 Task: Search one way flight ticket for 1 adult, 6 children, 1 infant in seat and 1 infant on lap in business from Boise: Boise Airport (boise Air Terminal) (gowen Field) to Greenville: Pitt-greenville Airport on 5-2-2023. Choice of flights is Alaska. Number of bags: 8 checked bags. Price is upto 75000. Outbound departure time preference is 14:00.
Action: Mouse moved to (256, 331)
Screenshot: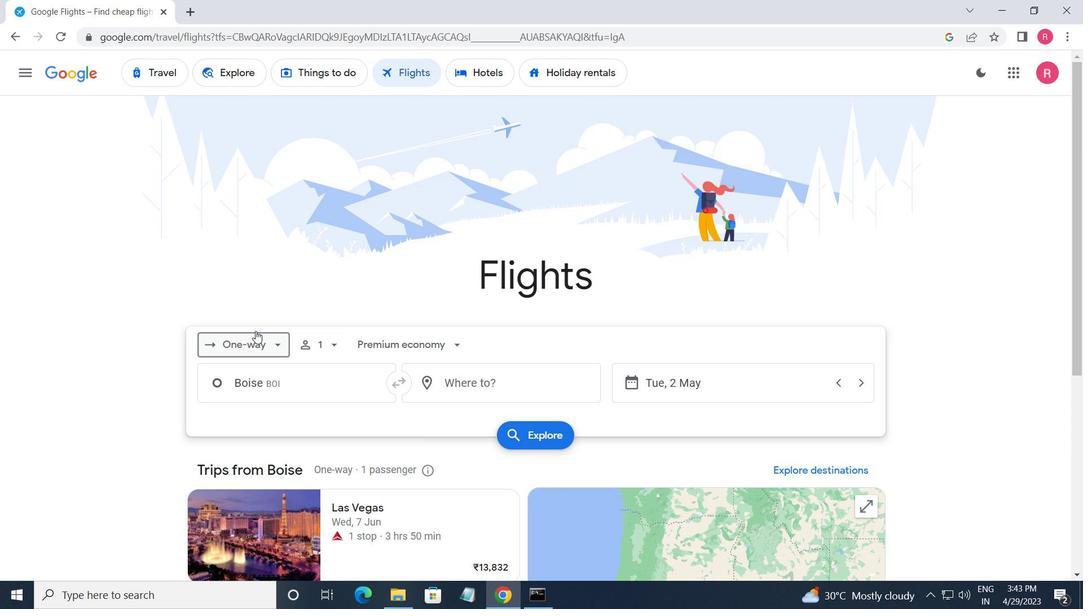 
Action: Mouse pressed left at (256, 331)
Screenshot: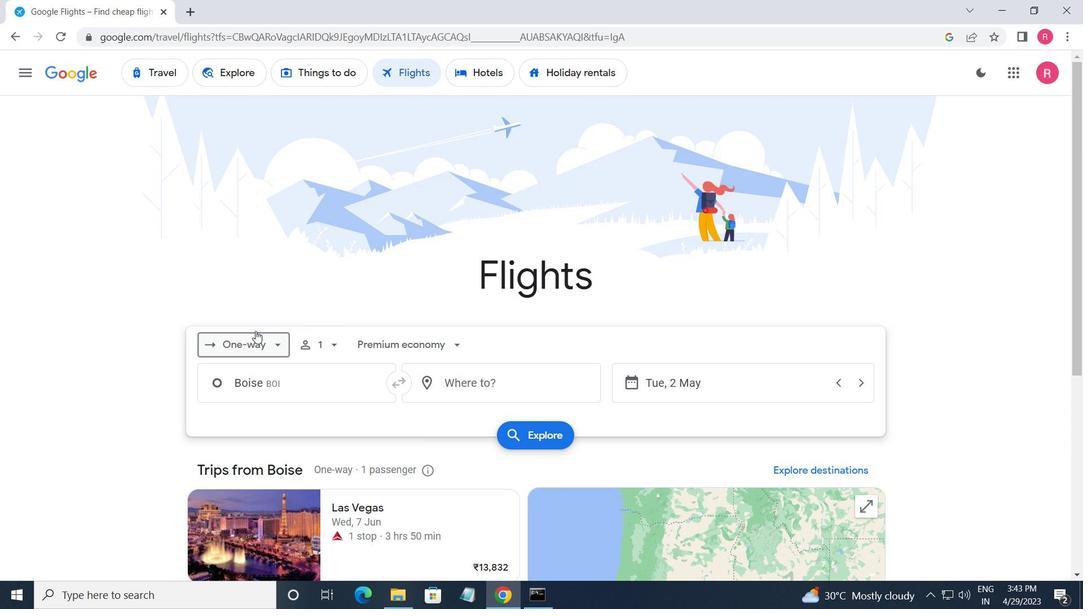 
Action: Mouse moved to (263, 405)
Screenshot: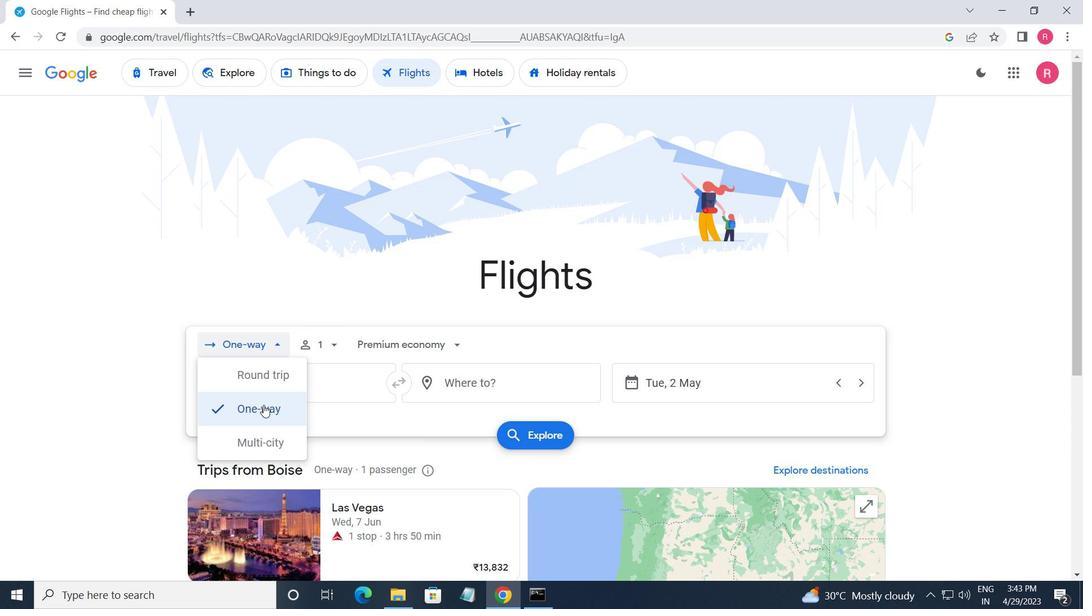 
Action: Mouse pressed left at (263, 405)
Screenshot: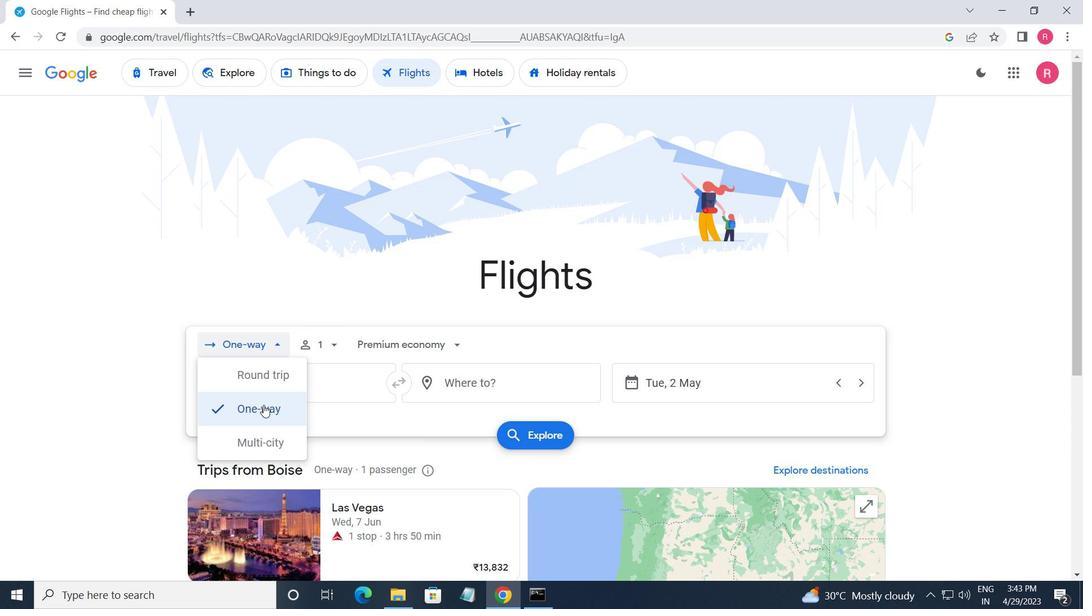 
Action: Mouse moved to (336, 351)
Screenshot: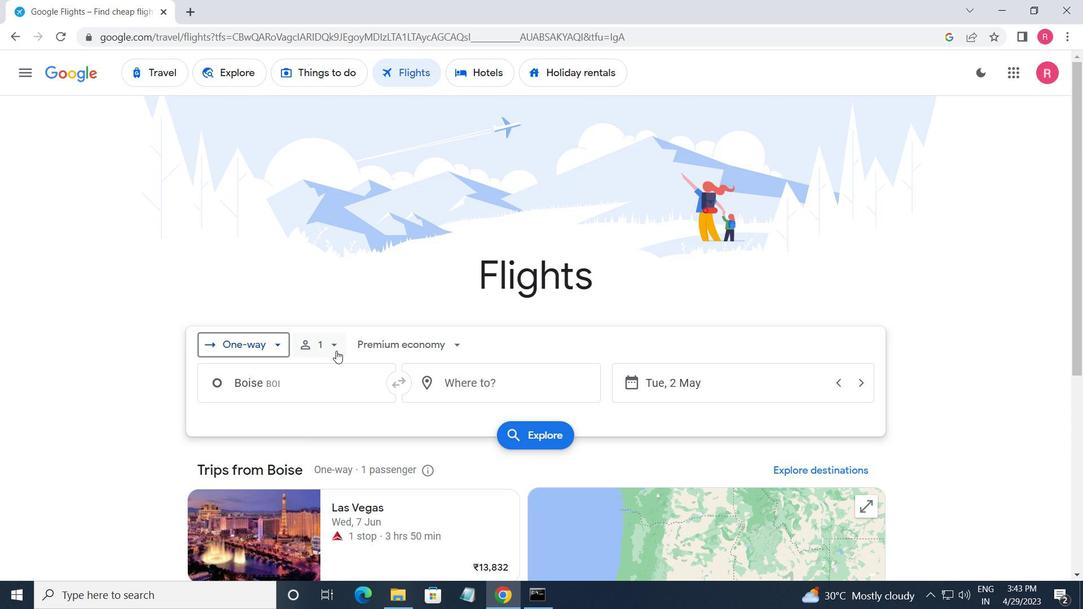 
Action: Mouse pressed left at (336, 351)
Screenshot: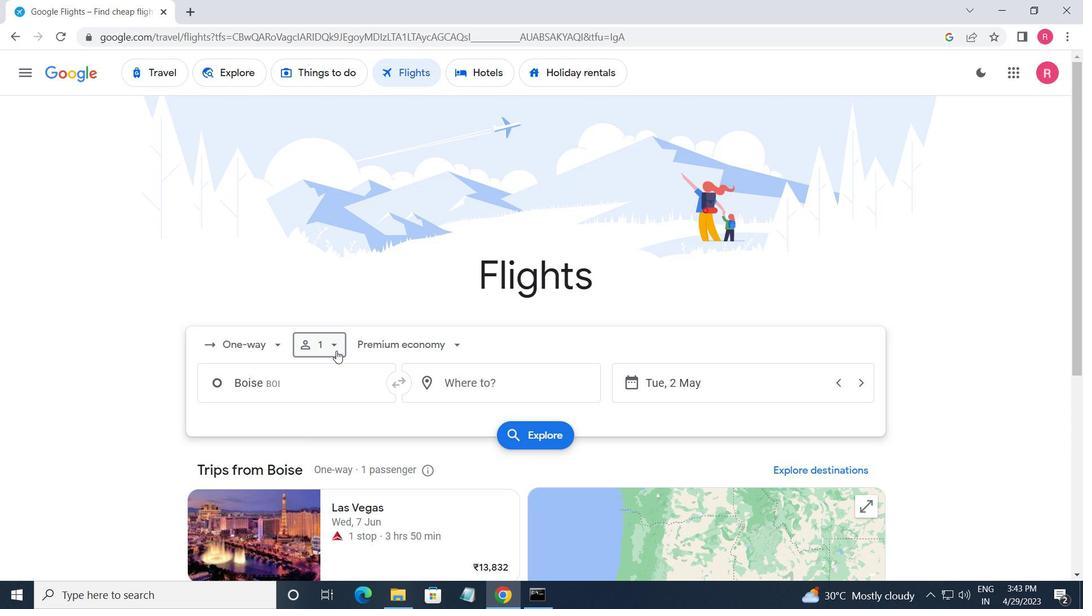 
Action: Mouse moved to (437, 420)
Screenshot: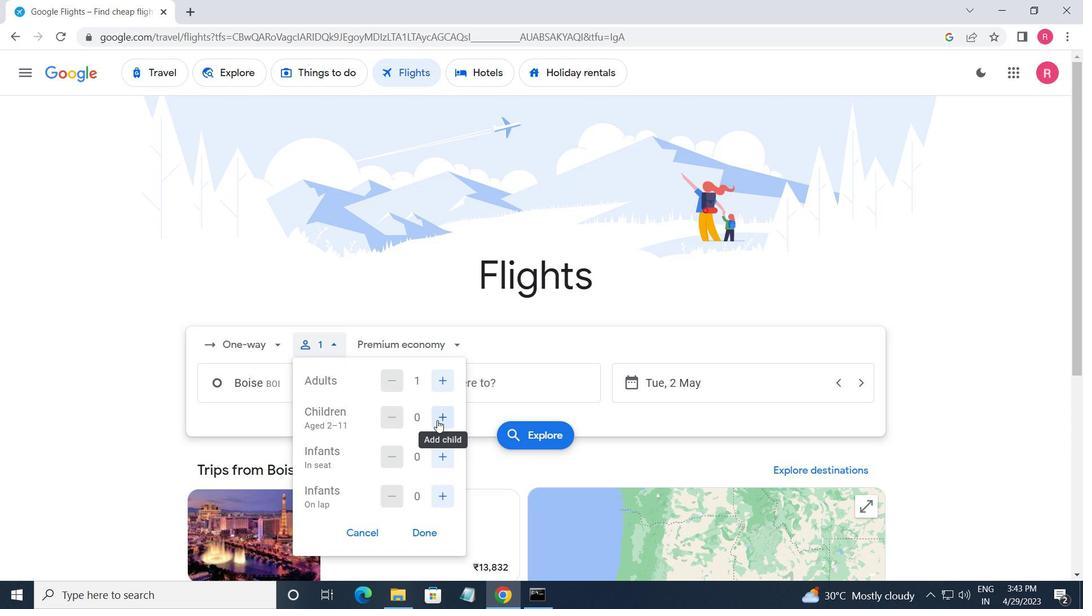 
Action: Mouse pressed left at (437, 420)
Screenshot: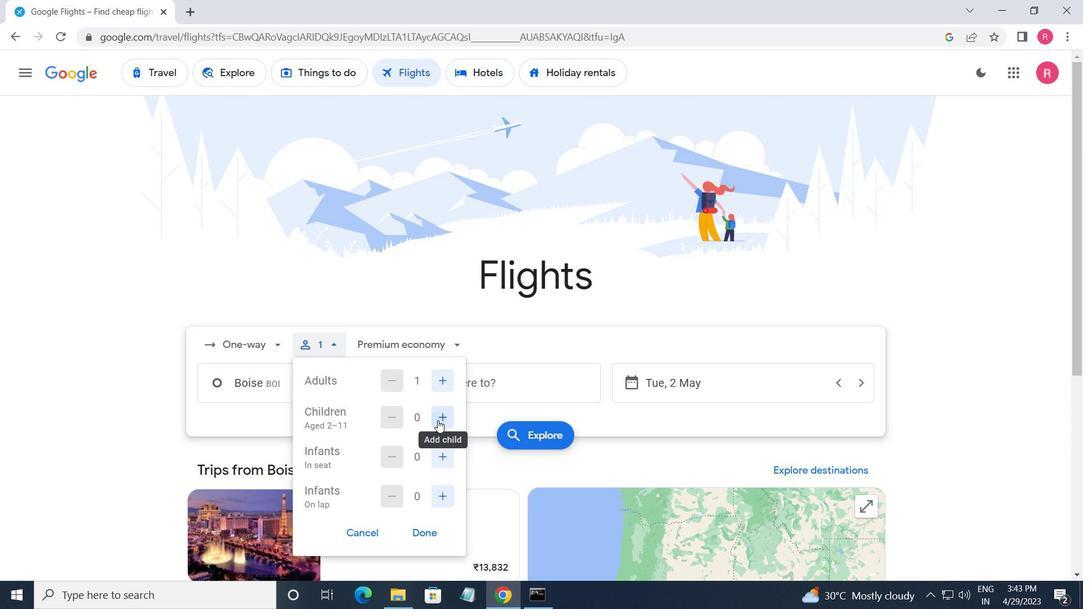 
Action: Mouse moved to (437, 420)
Screenshot: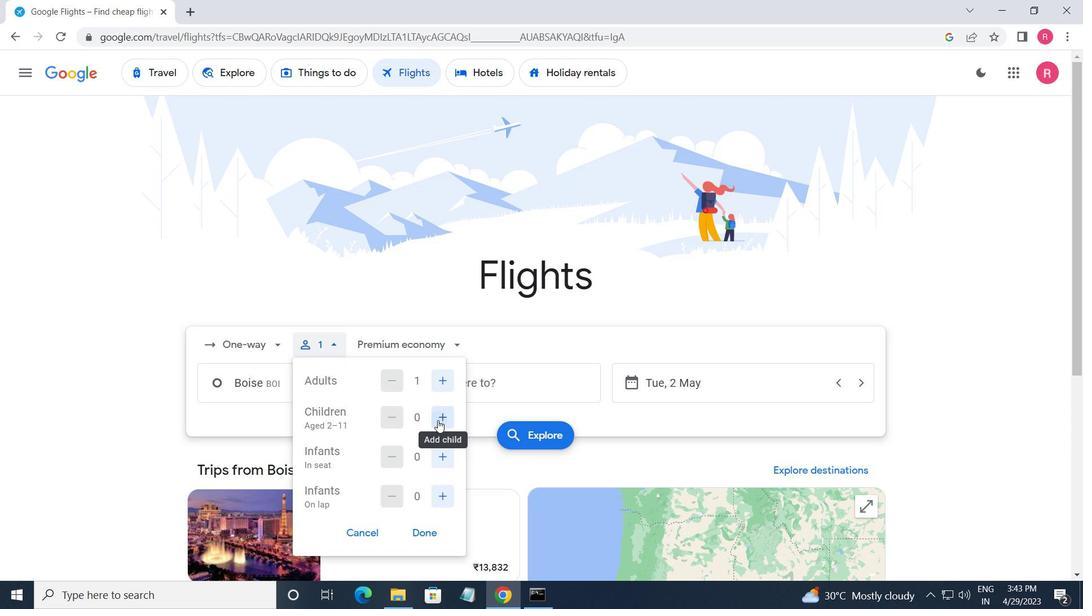 
Action: Mouse pressed left at (437, 420)
Screenshot: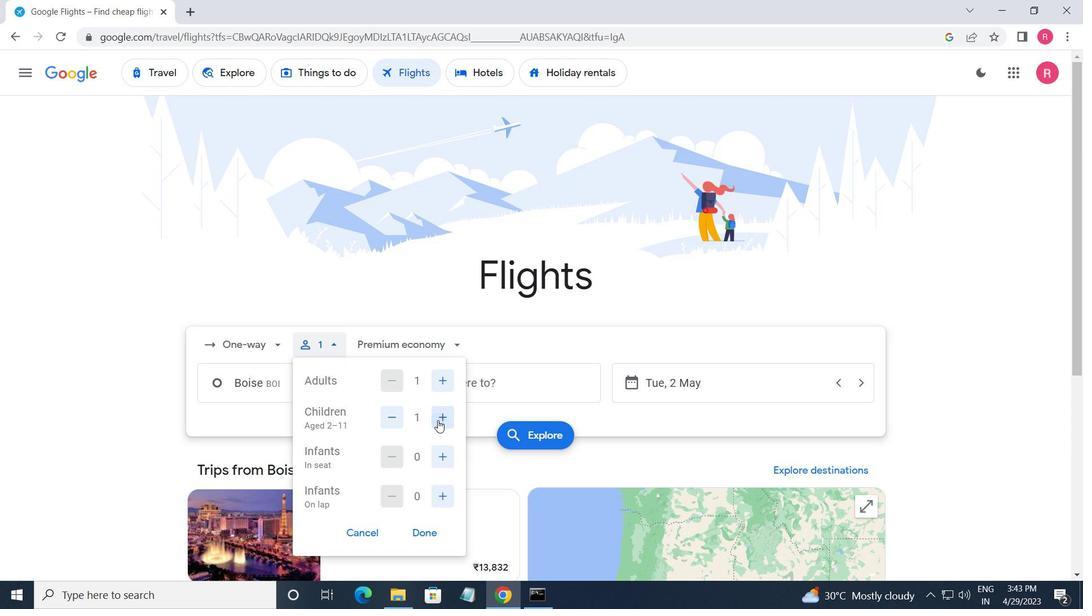 
Action: Mouse pressed left at (437, 420)
Screenshot: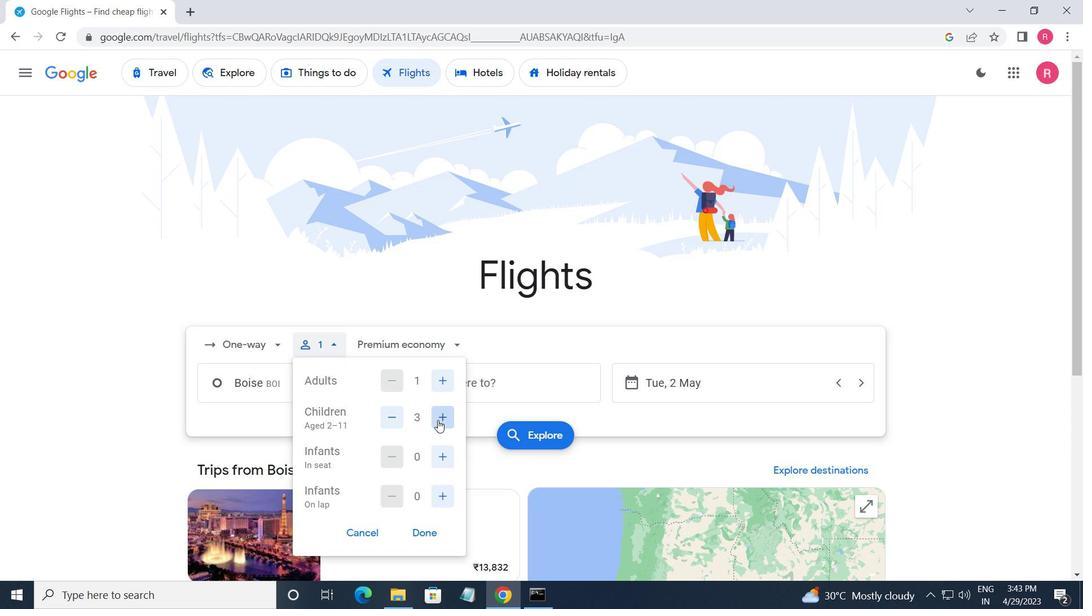 
Action: Mouse pressed left at (437, 420)
Screenshot: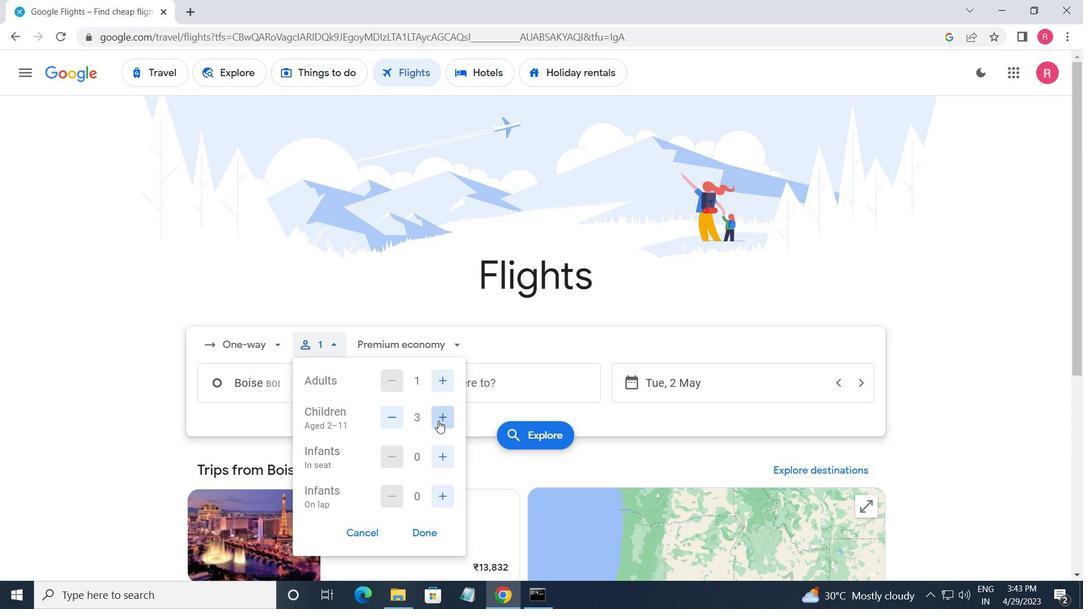 
Action: Mouse moved to (438, 420)
Screenshot: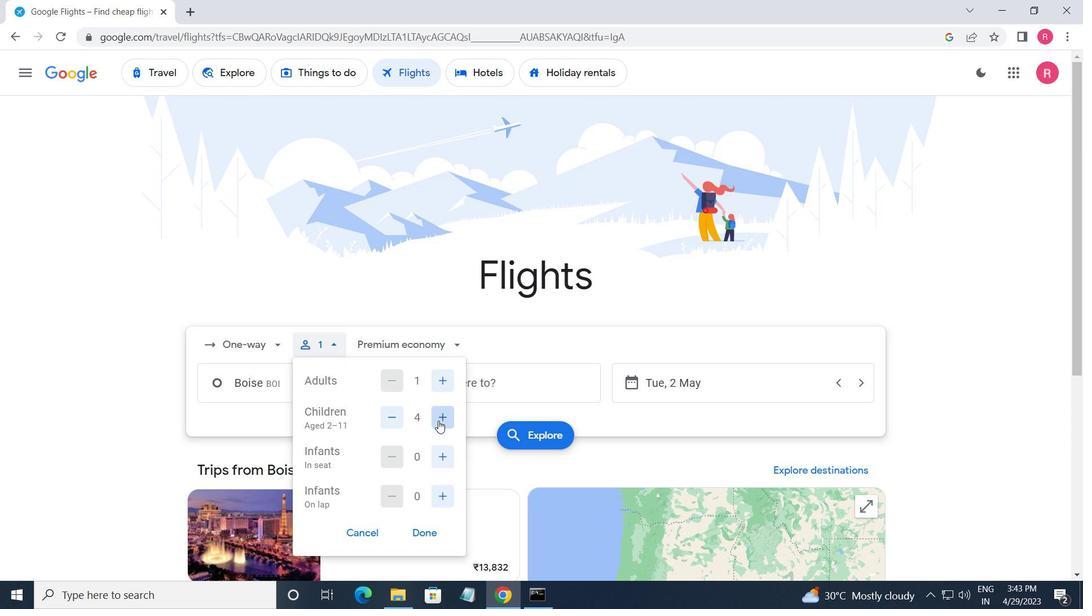 
Action: Mouse pressed left at (438, 420)
Screenshot: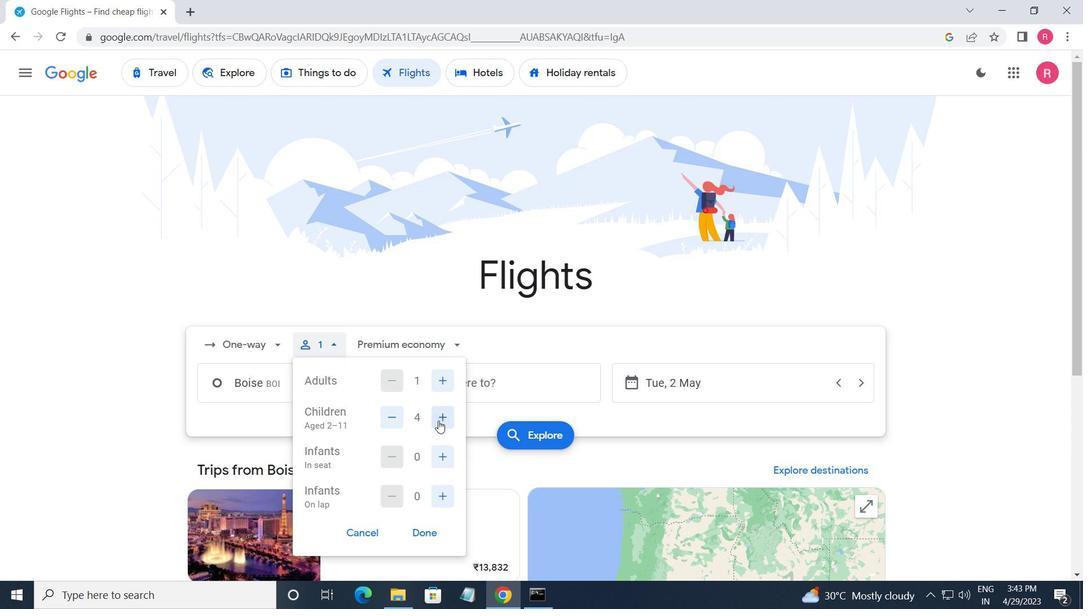 
Action: Mouse pressed left at (438, 420)
Screenshot: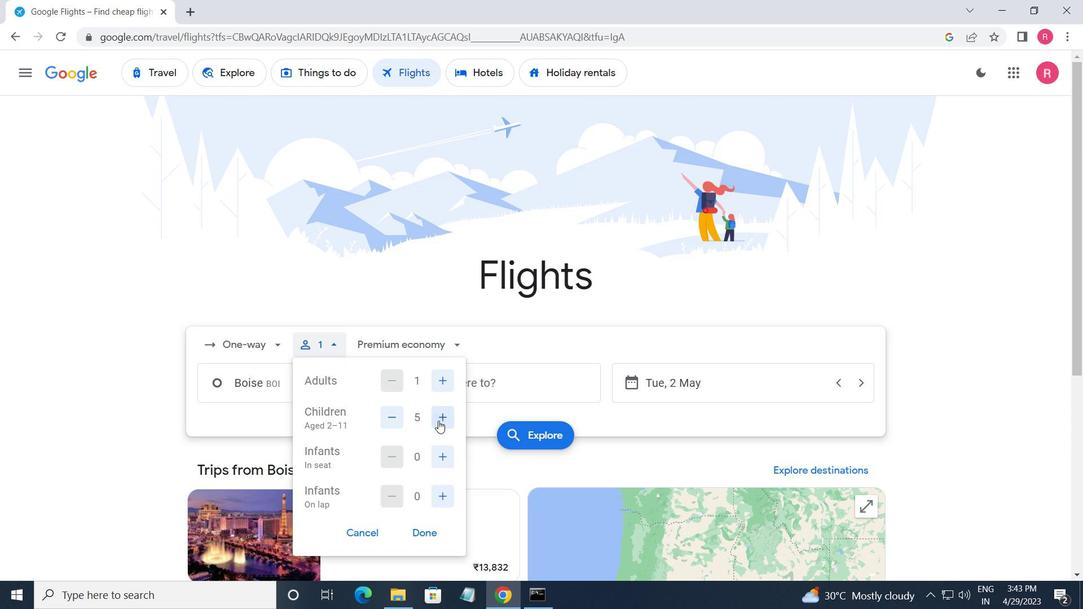 
Action: Mouse moved to (439, 451)
Screenshot: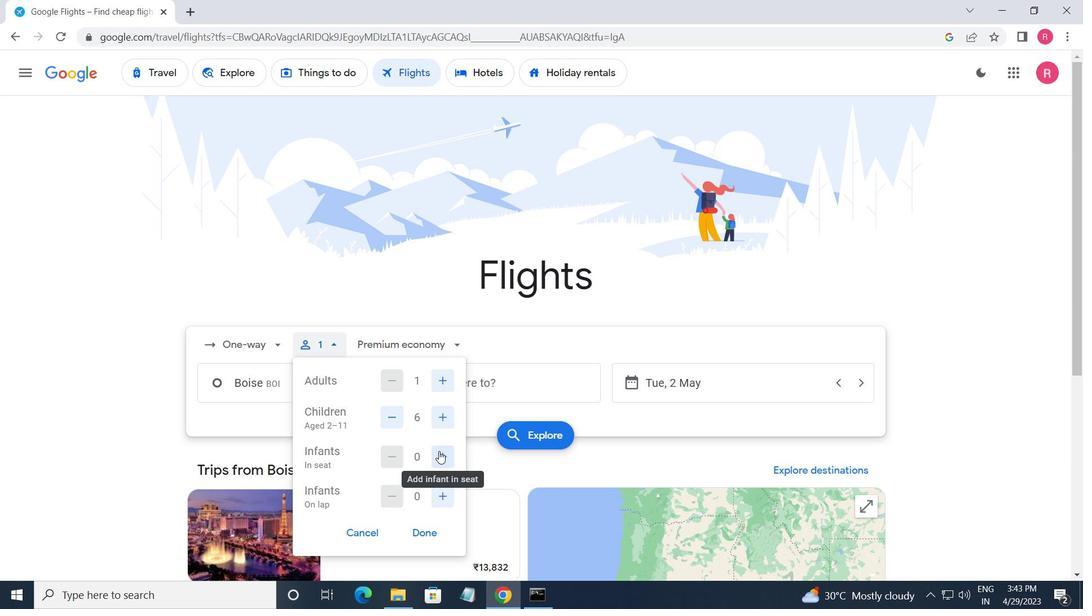 
Action: Mouse pressed left at (439, 451)
Screenshot: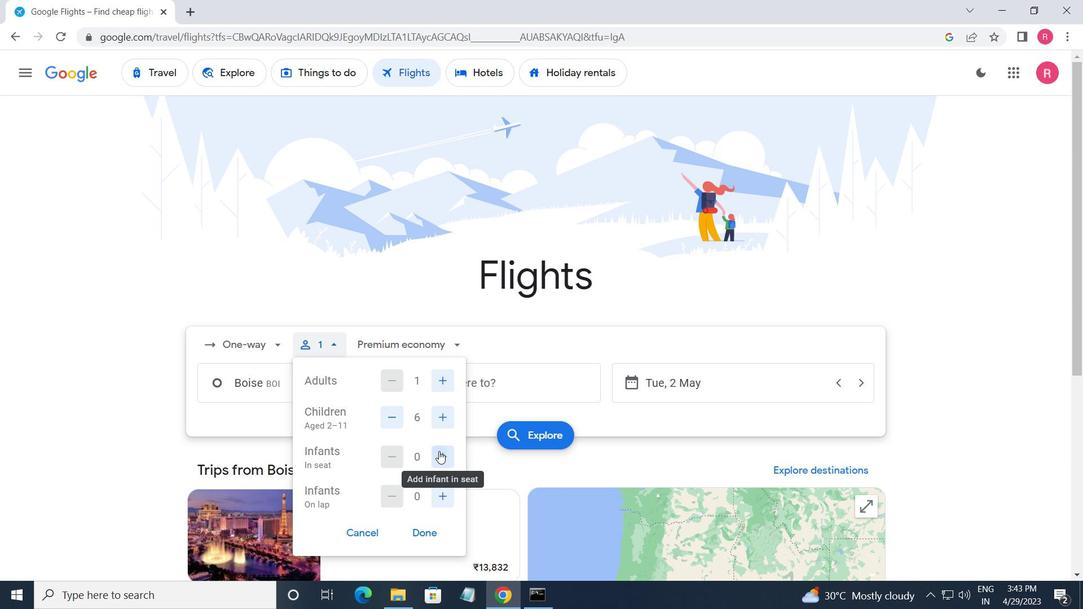 
Action: Mouse moved to (443, 497)
Screenshot: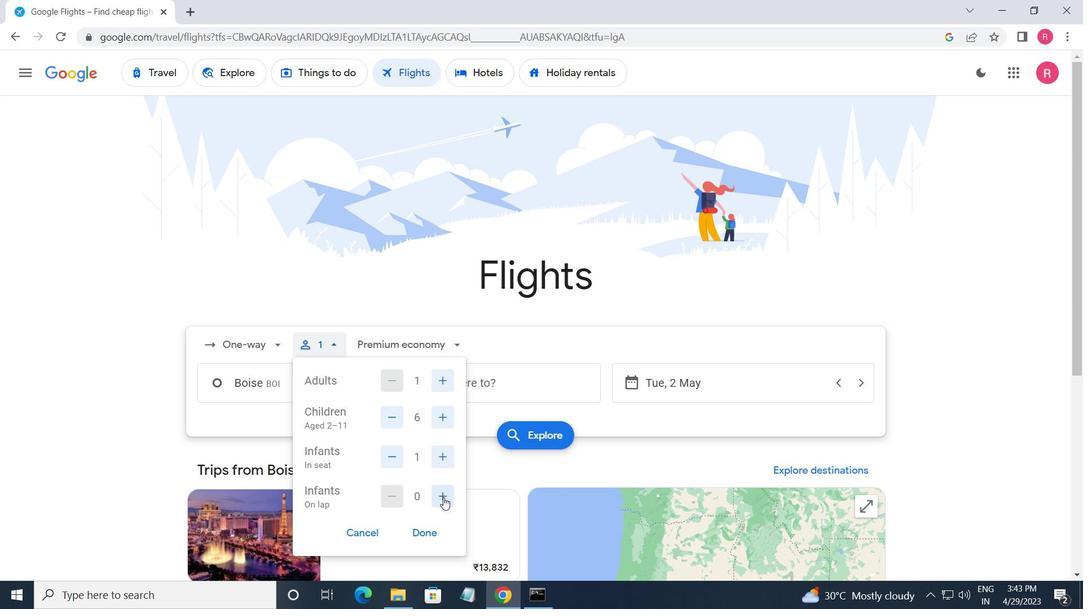 
Action: Mouse pressed left at (443, 497)
Screenshot: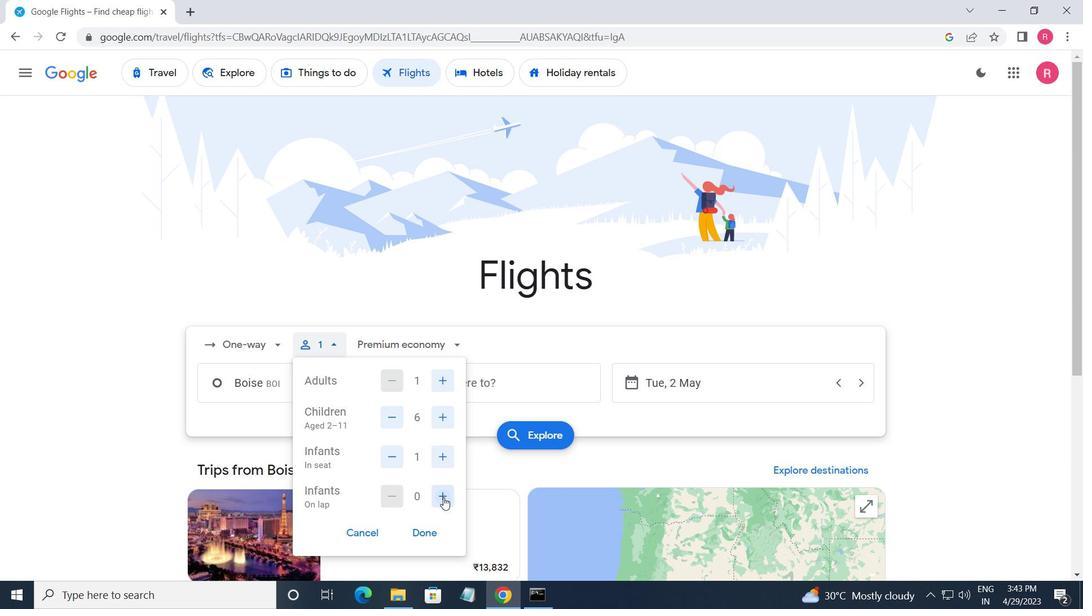 
Action: Mouse moved to (427, 530)
Screenshot: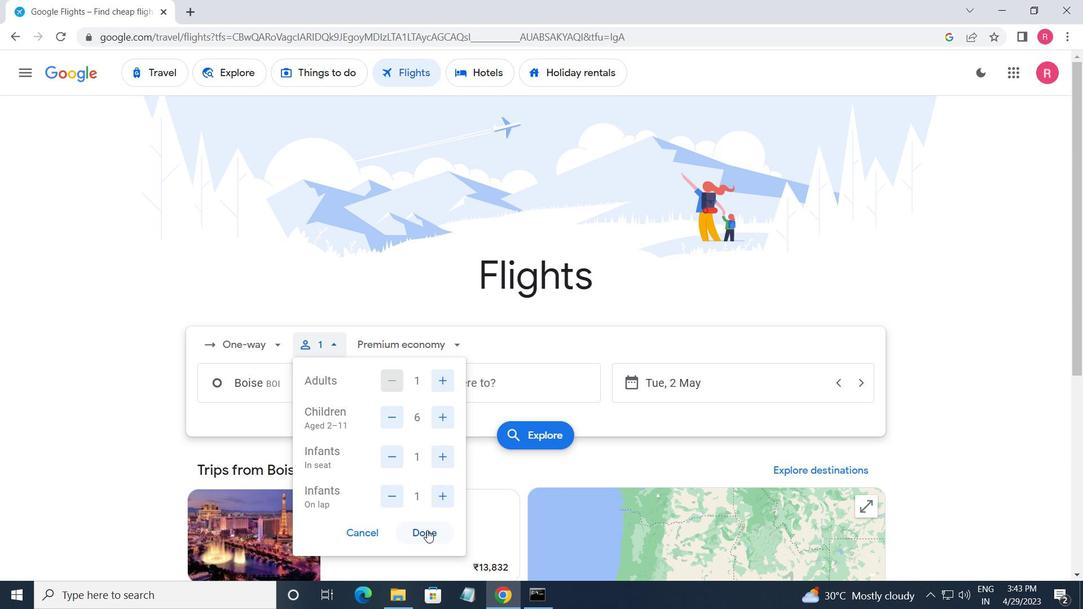 
Action: Mouse pressed left at (427, 530)
Screenshot: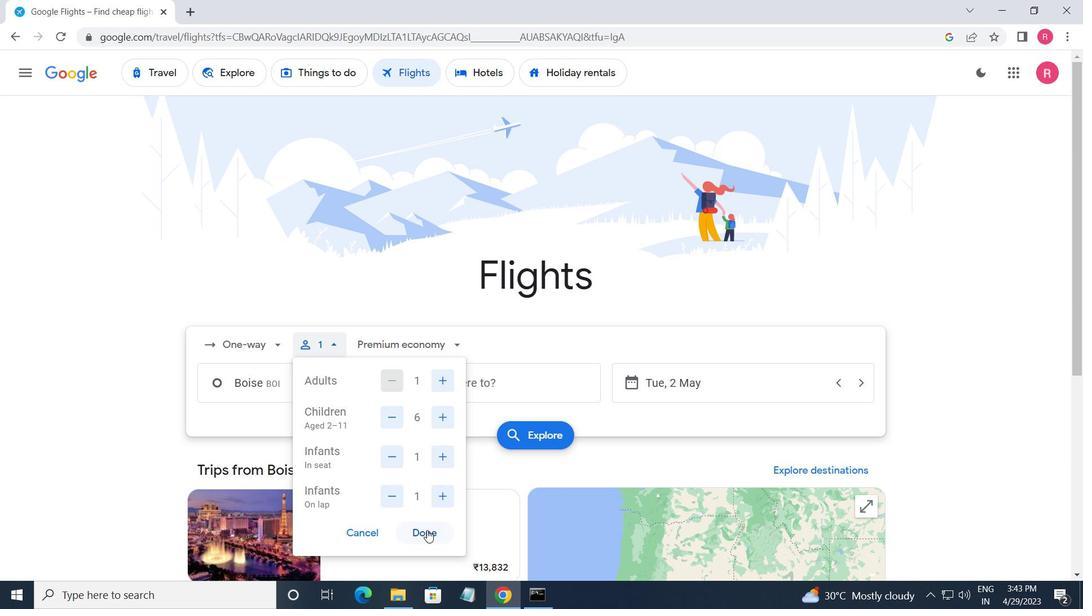 
Action: Mouse moved to (413, 345)
Screenshot: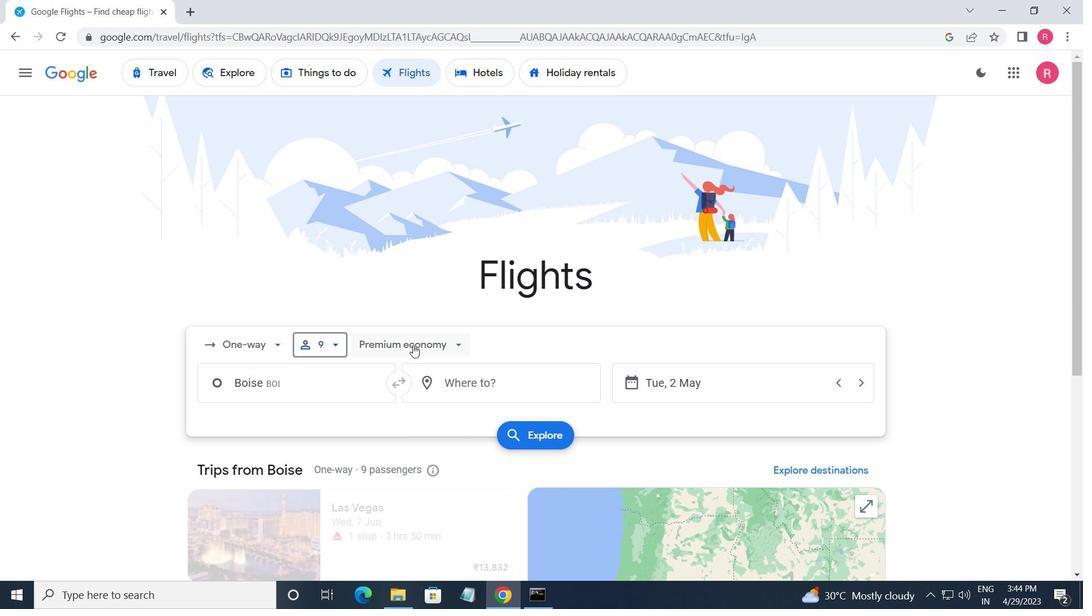 
Action: Mouse pressed left at (413, 345)
Screenshot: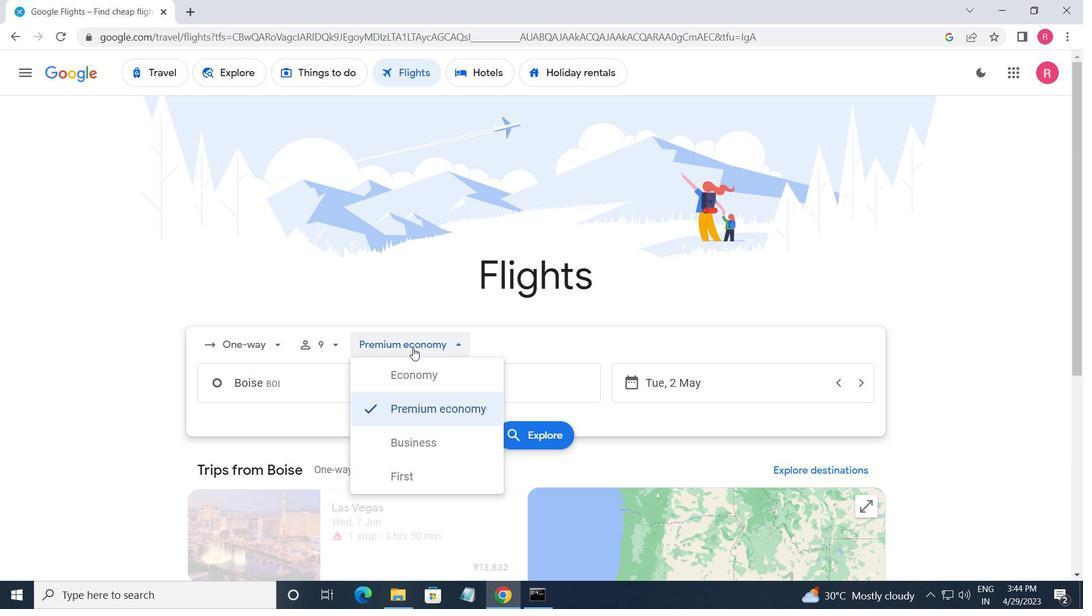 
Action: Mouse moved to (415, 444)
Screenshot: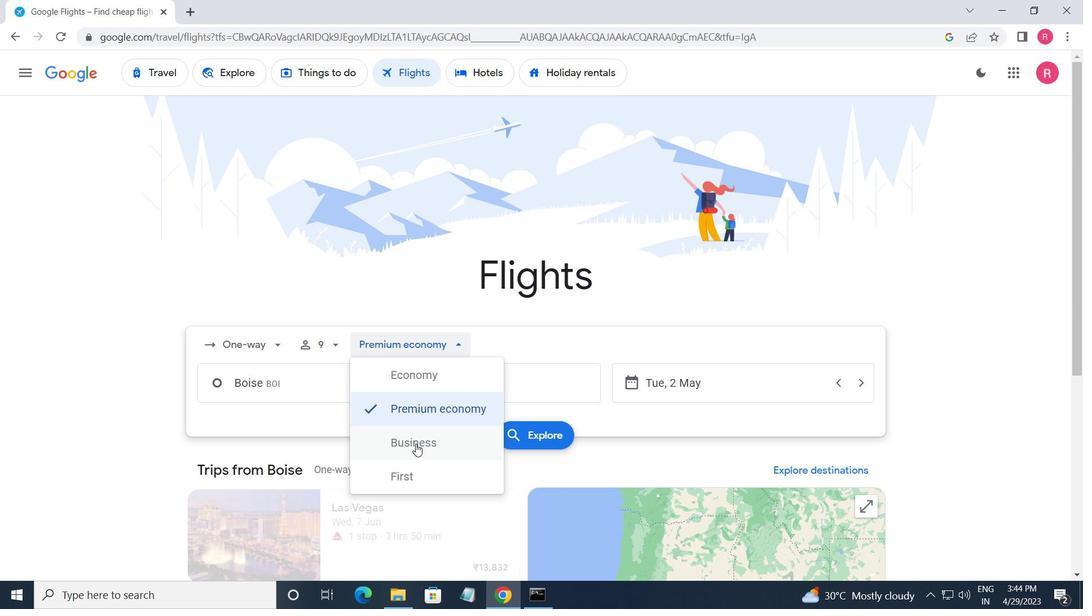 
Action: Mouse pressed left at (415, 444)
Screenshot: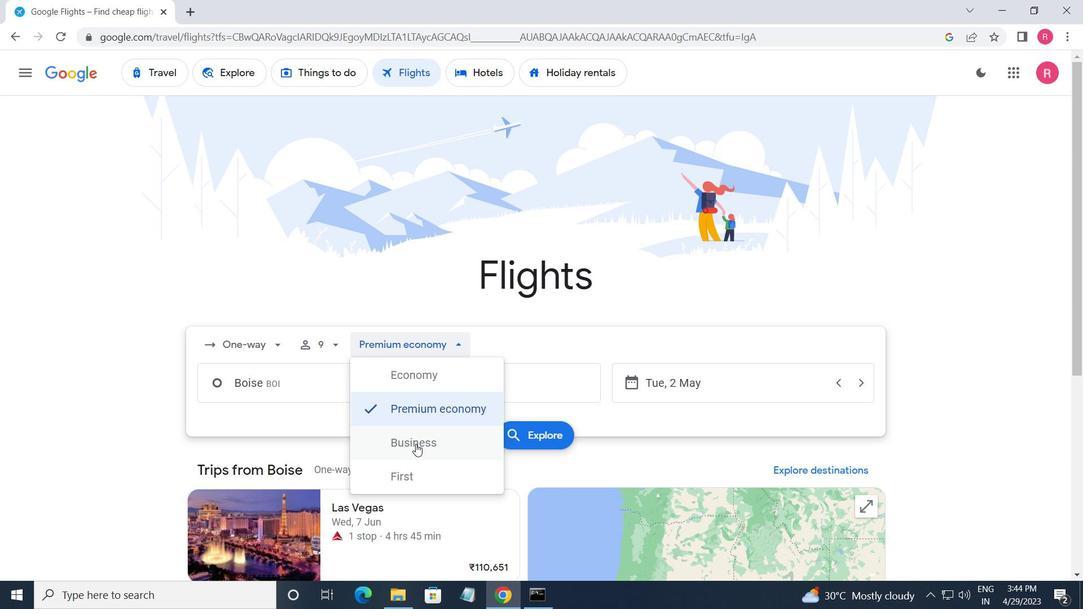 
Action: Mouse moved to (325, 383)
Screenshot: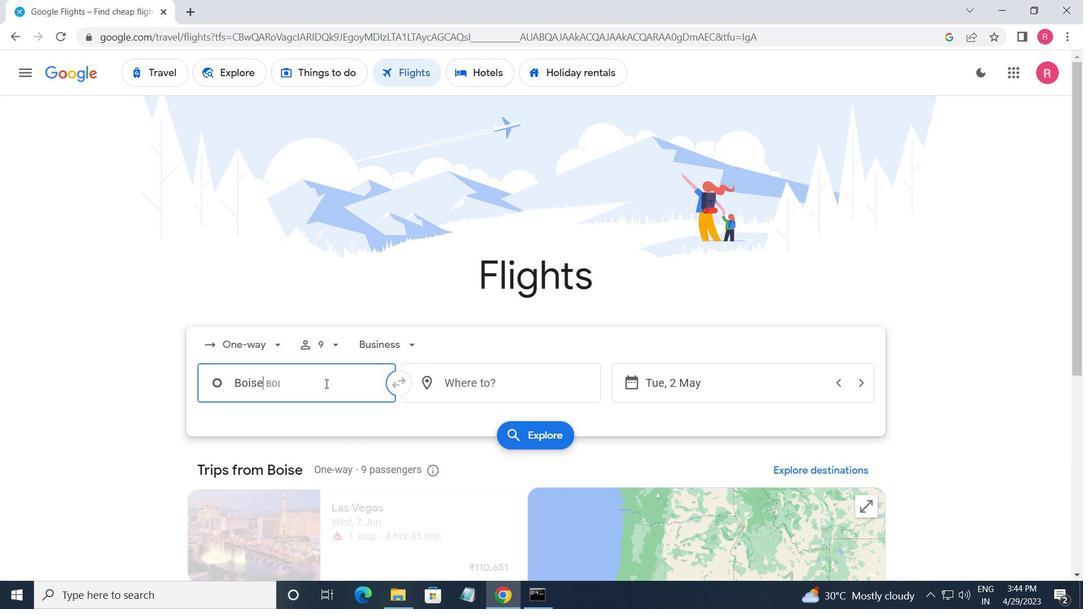 
Action: Mouse pressed left at (325, 383)
Screenshot: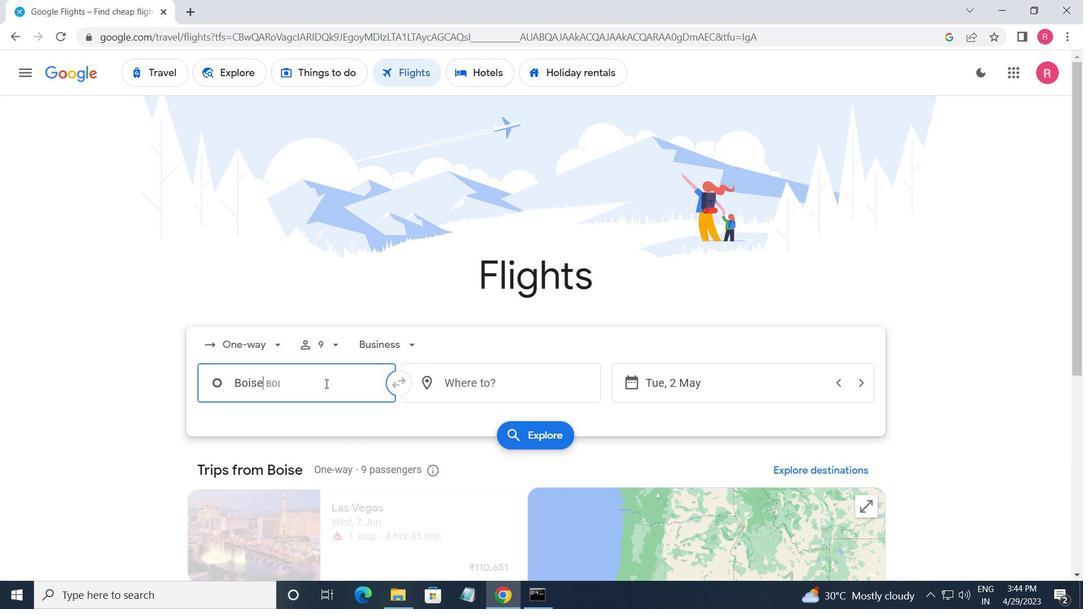 
Action: Mouse moved to (310, 425)
Screenshot: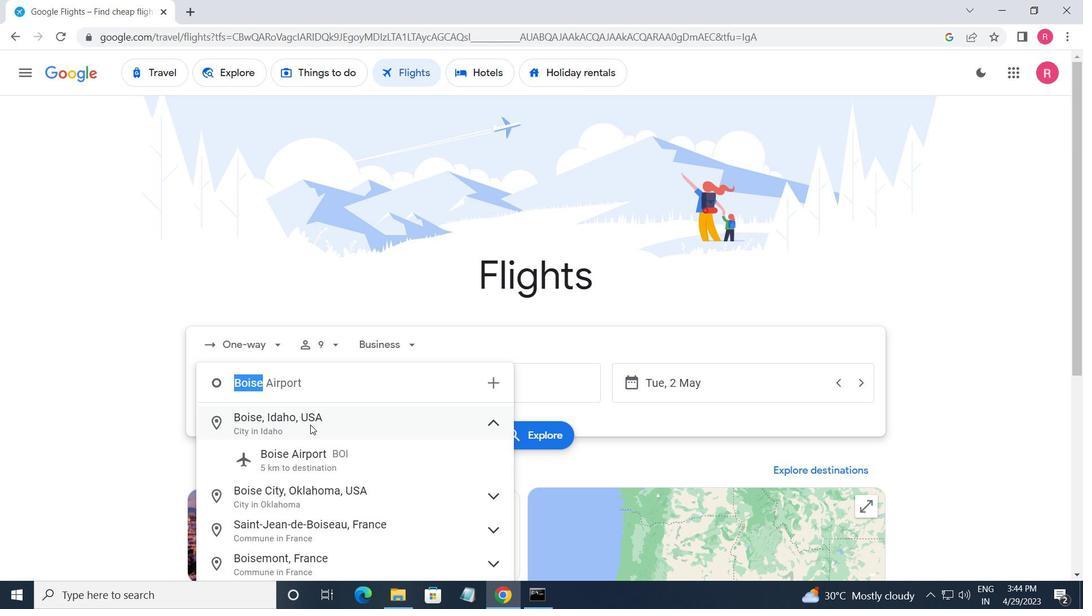 
Action: Key pressed <Key.shift><Key.shift><Key.shift><Key.shift>BOISE<Key.space><Key.shift>A
Screenshot: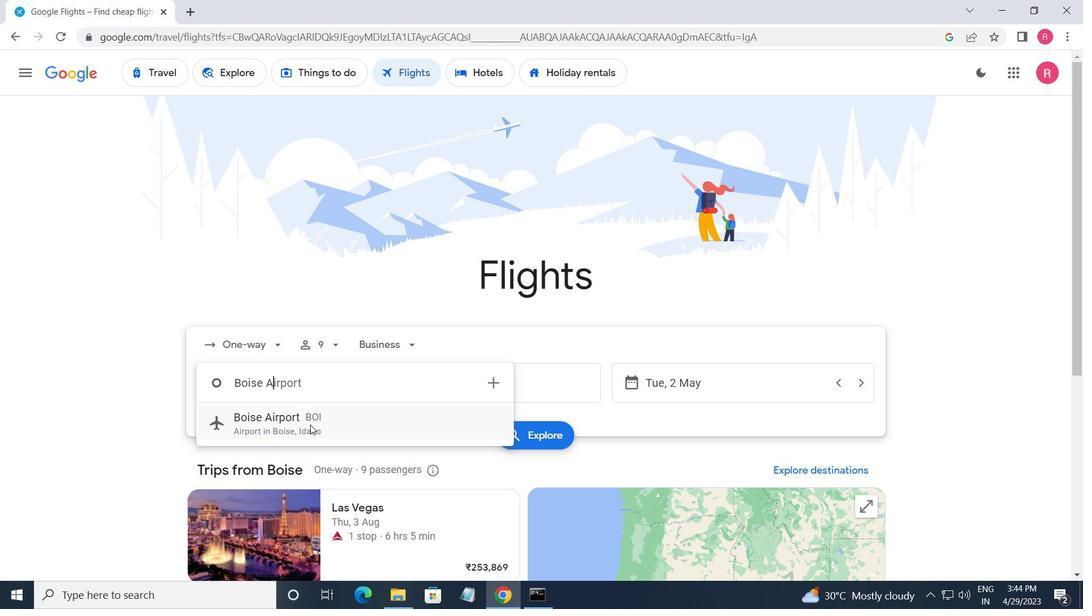 
Action: Mouse moved to (312, 425)
Screenshot: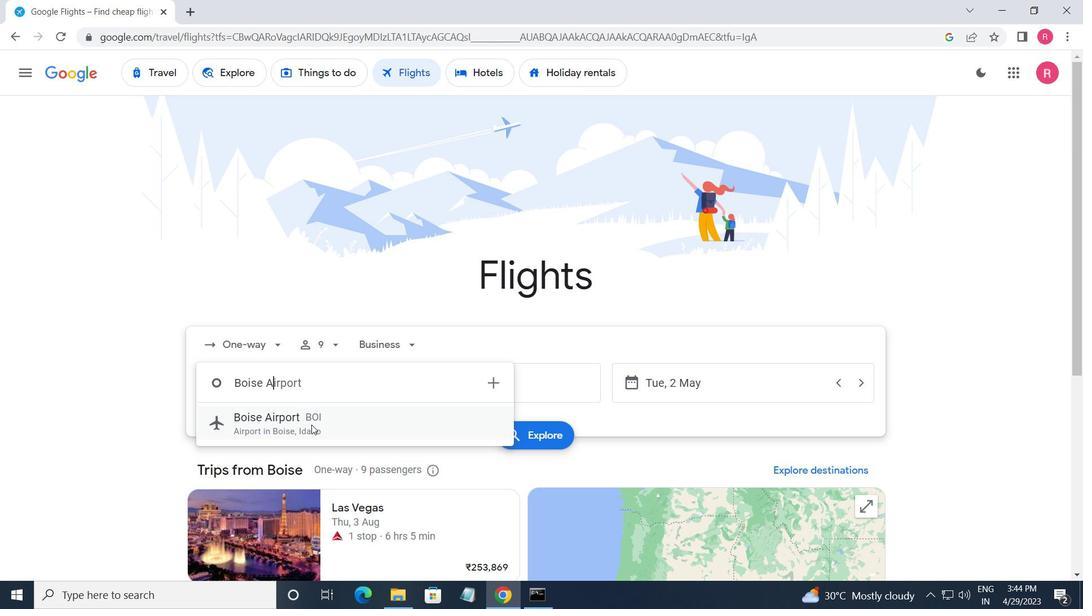 
Action: Mouse pressed left at (312, 425)
Screenshot: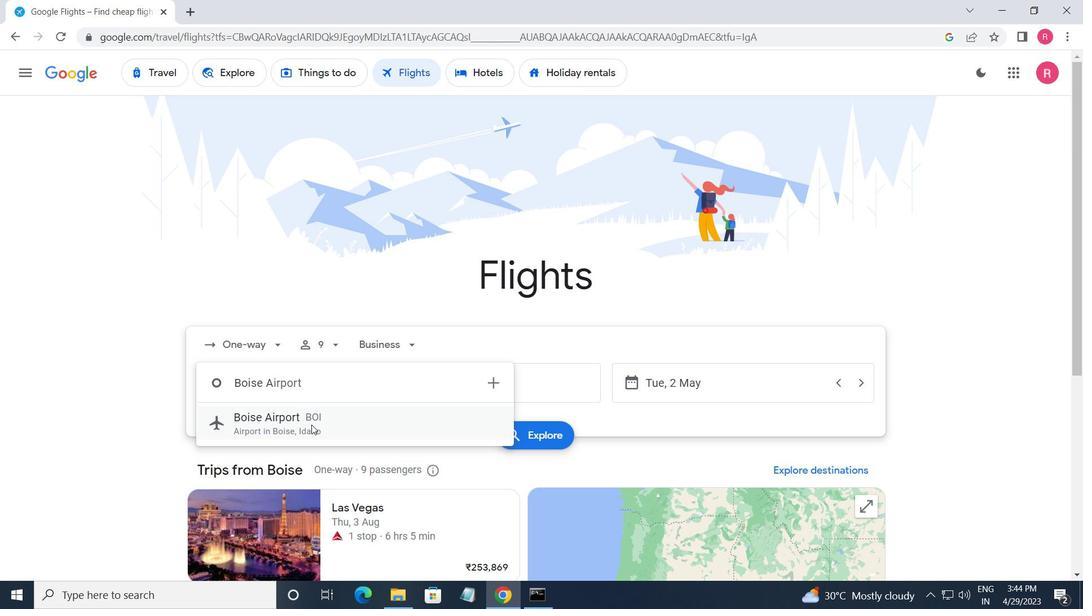 
Action: Mouse moved to (435, 394)
Screenshot: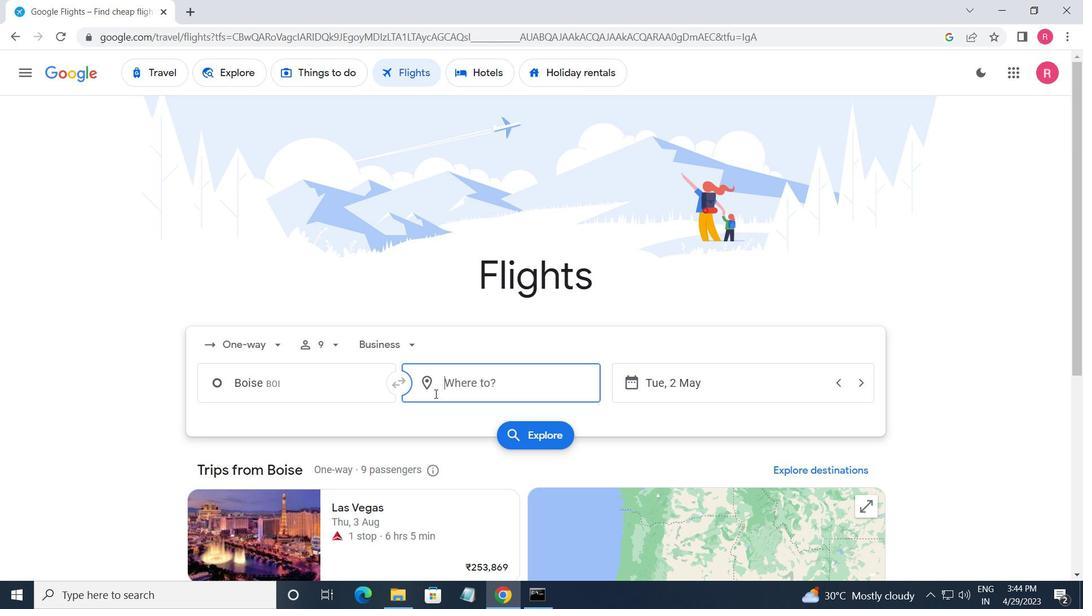 
Action: Mouse pressed left at (435, 394)
Screenshot: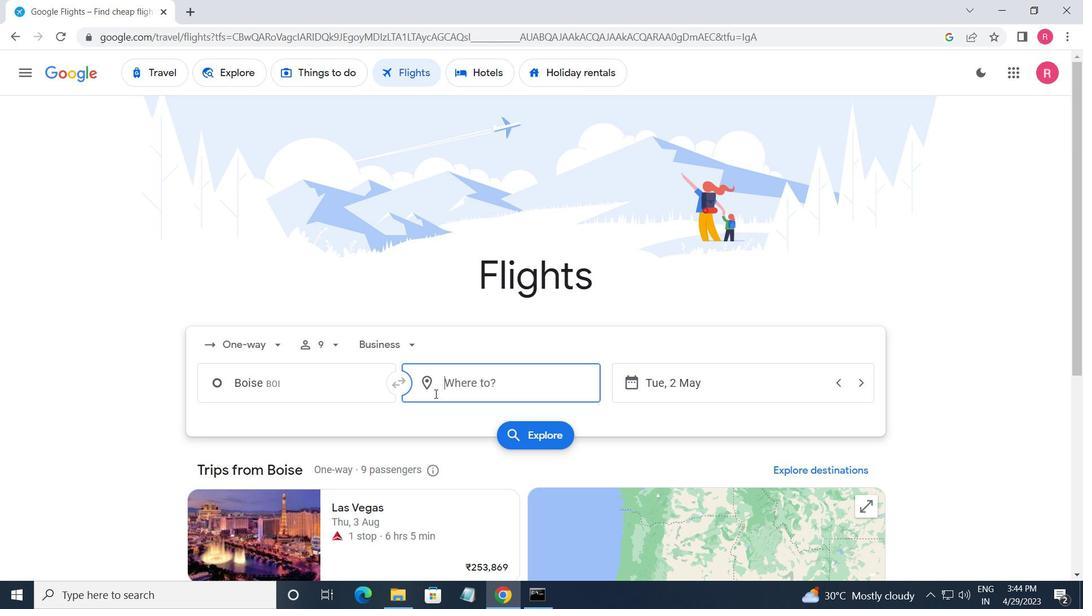 
Action: Mouse moved to (450, 531)
Screenshot: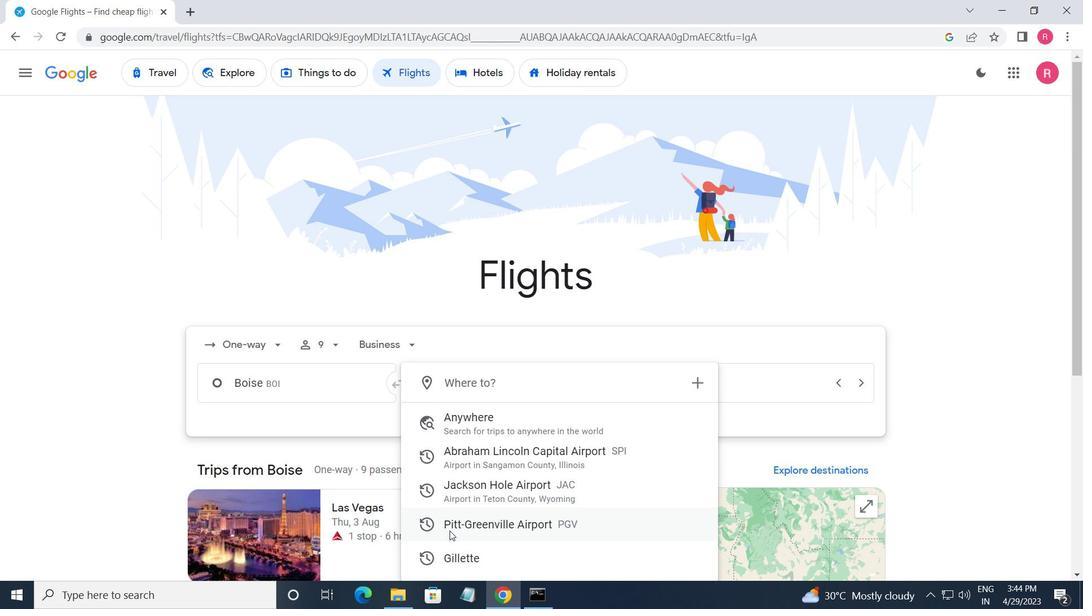 
Action: Mouse pressed left at (450, 531)
Screenshot: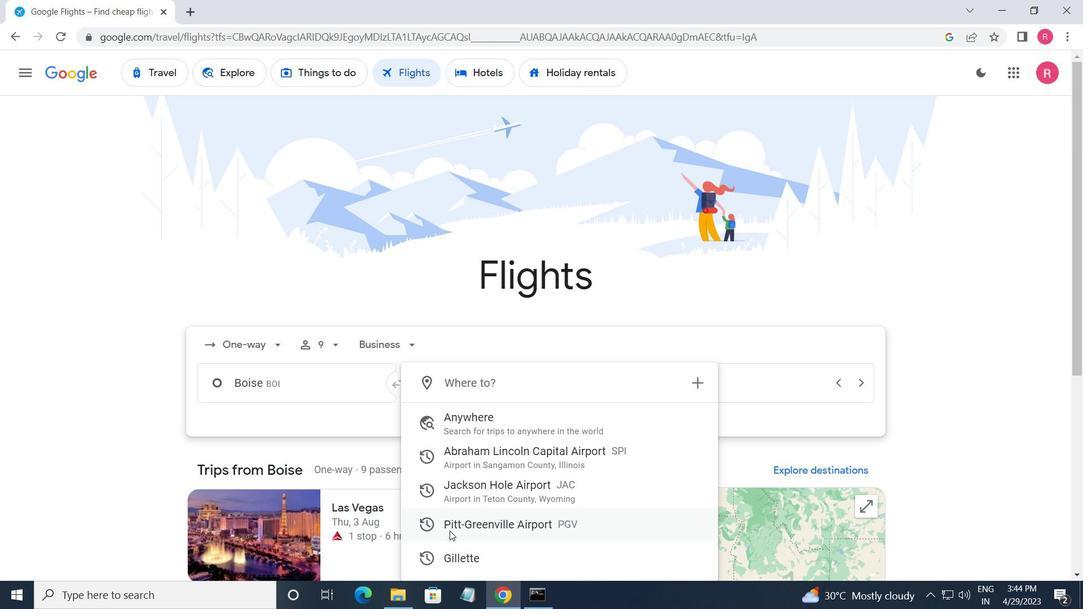 
Action: Mouse moved to (728, 393)
Screenshot: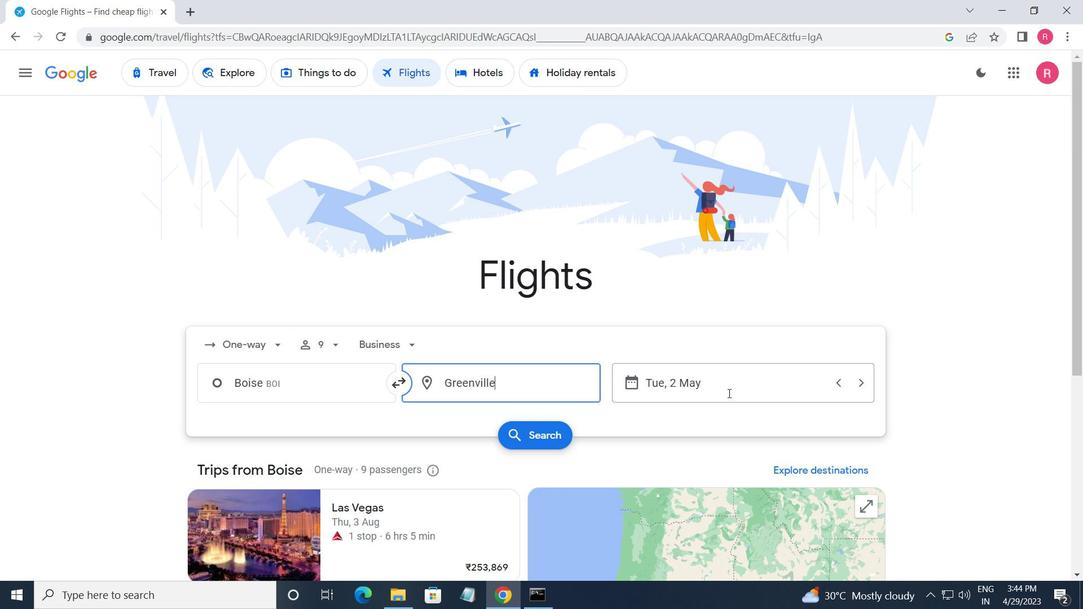 
Action: Mouse pressed left at (728, 393)
Screenshot: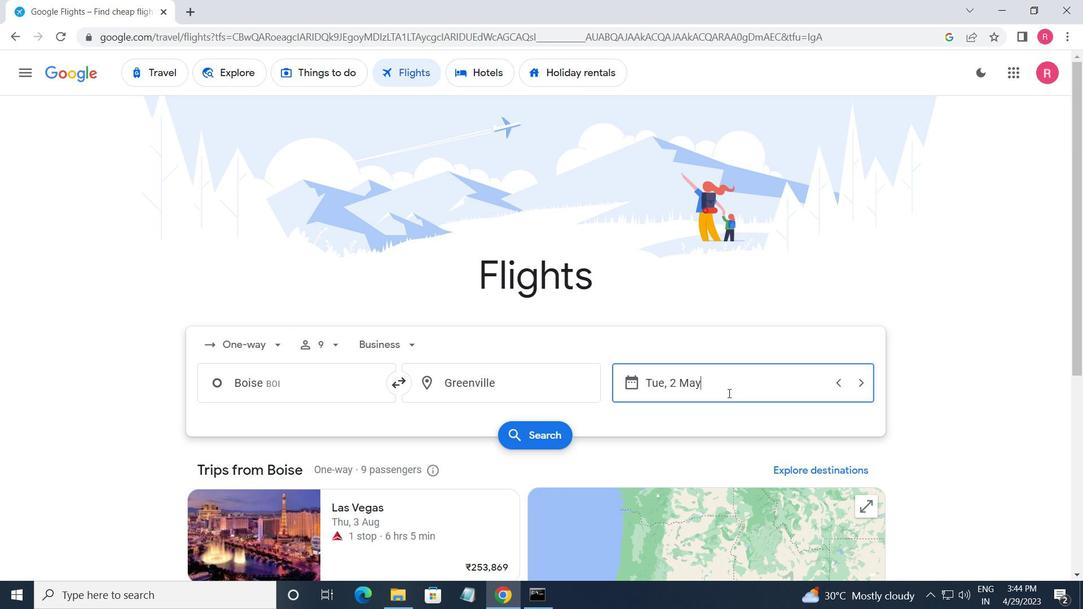 
Action: Mouse moved to (707, 324)
Screenshot: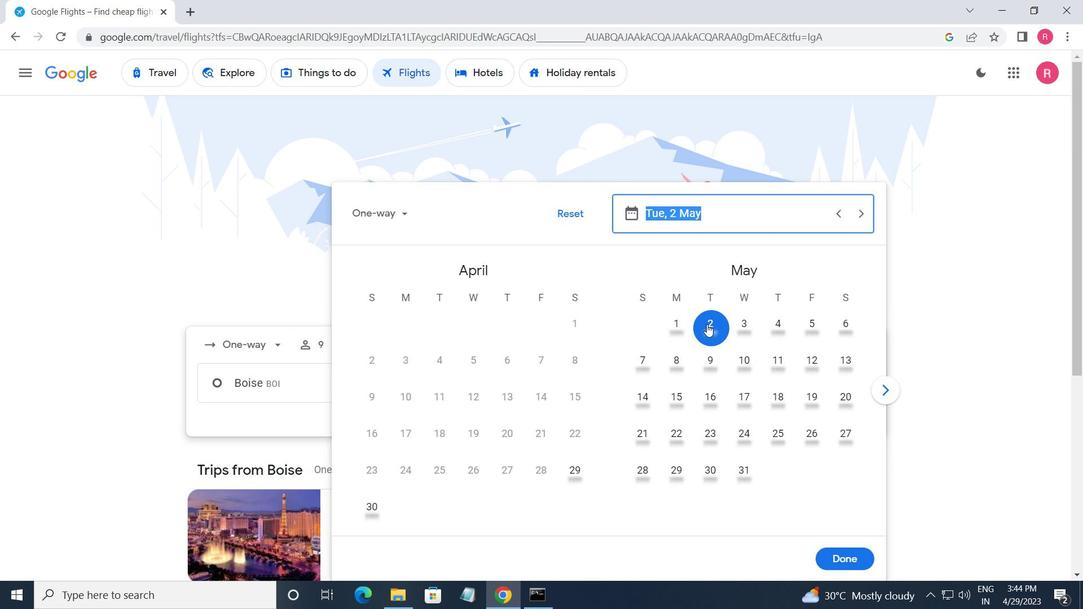 
Action: Mouse pressed left at (707, 324)
Screenshot: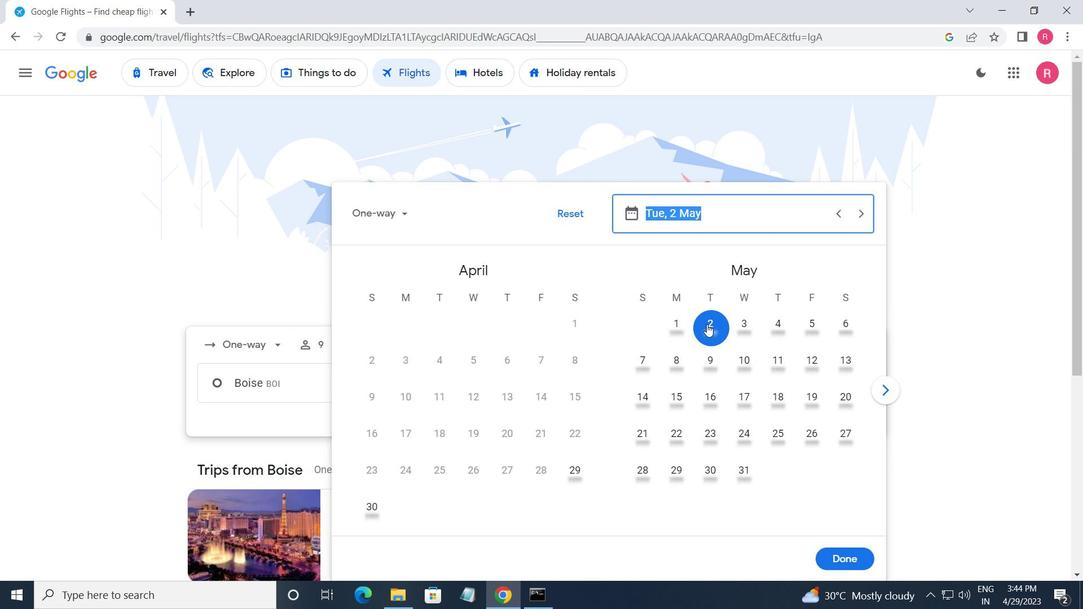 
Action: Mouse moved to (848, 561)
Screenshot: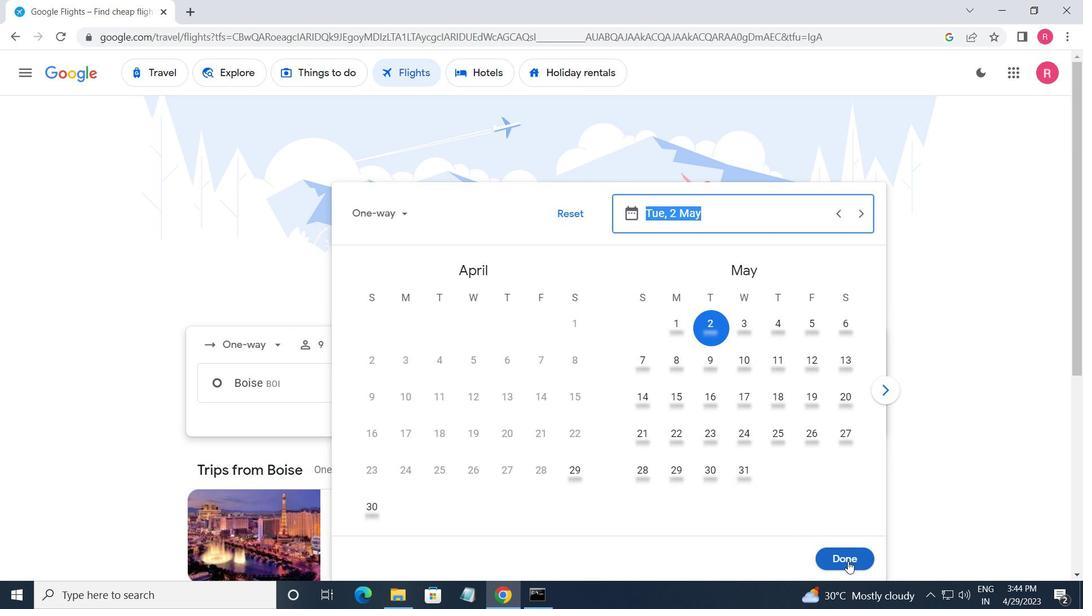
Action: Mouse pressed left at (848, 561)
Screenshot: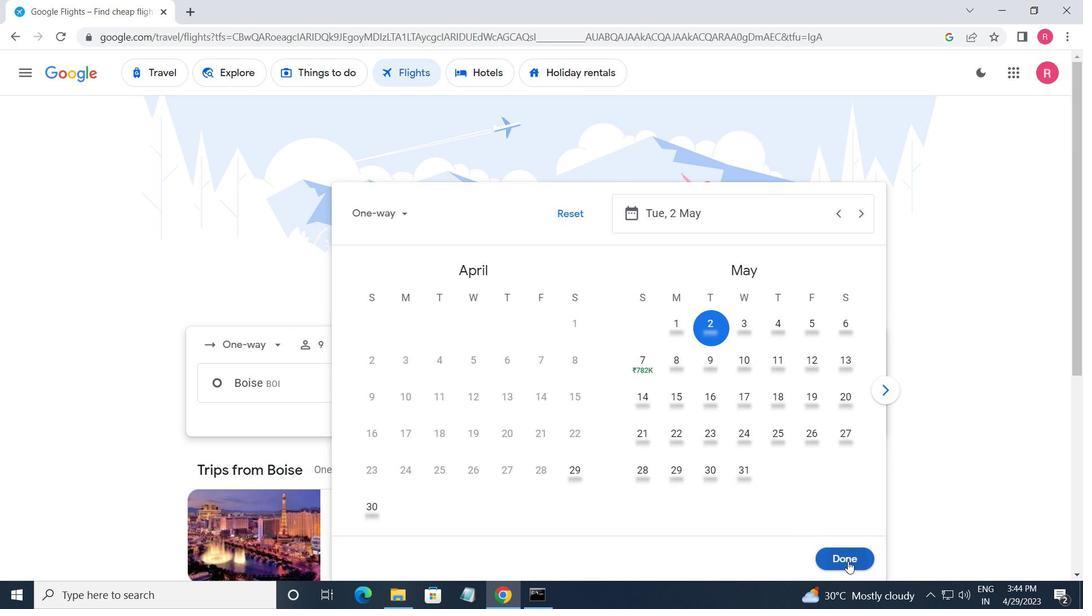 
Action: Mouse moved to (524, 431)
Screenshot: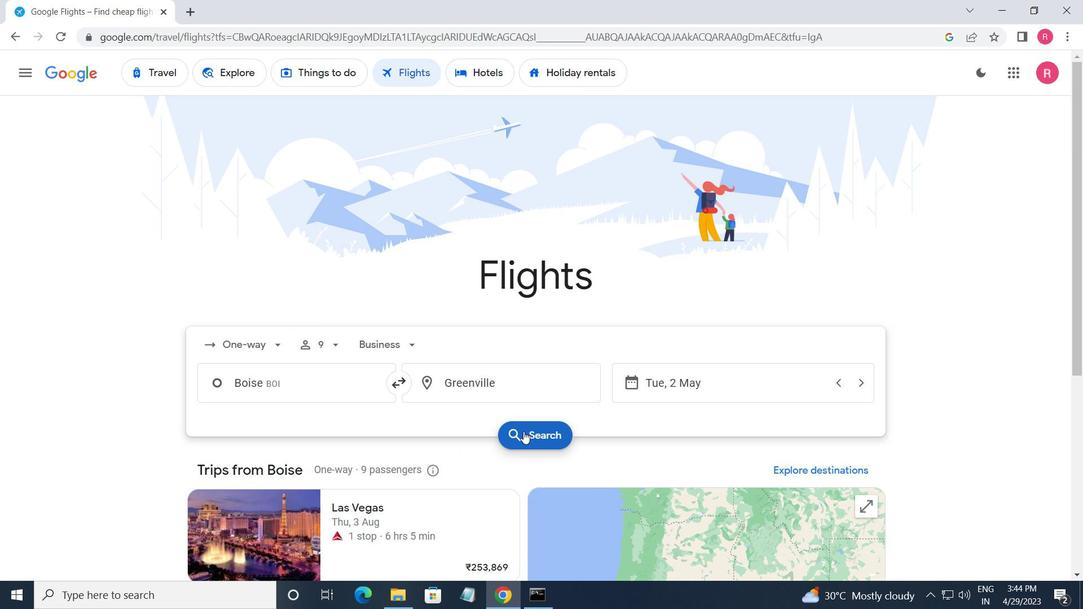 
Action: Mouse pressed left at (524, 431)
Screenshot: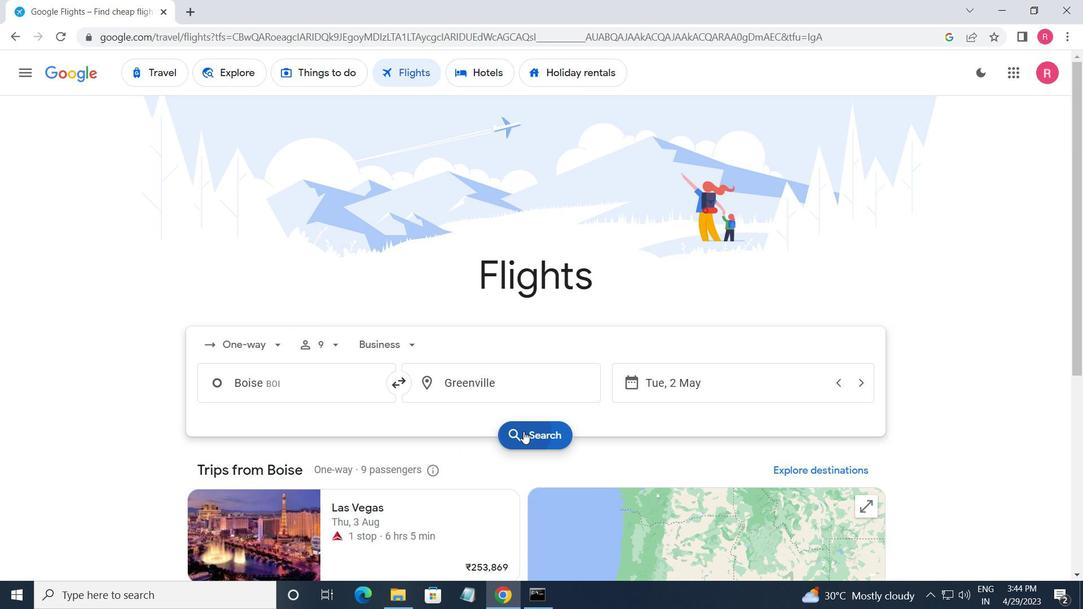 
Action: Mouse moved to (203, 200)
Screenshot: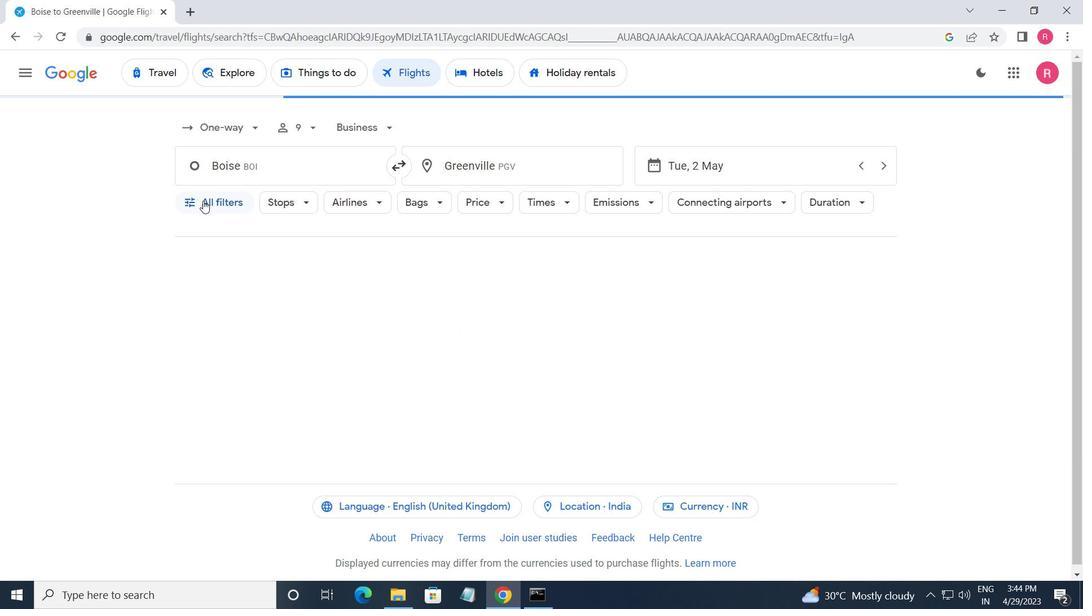 
Action: Mouse pressed left at (203, 200)
Screenshot: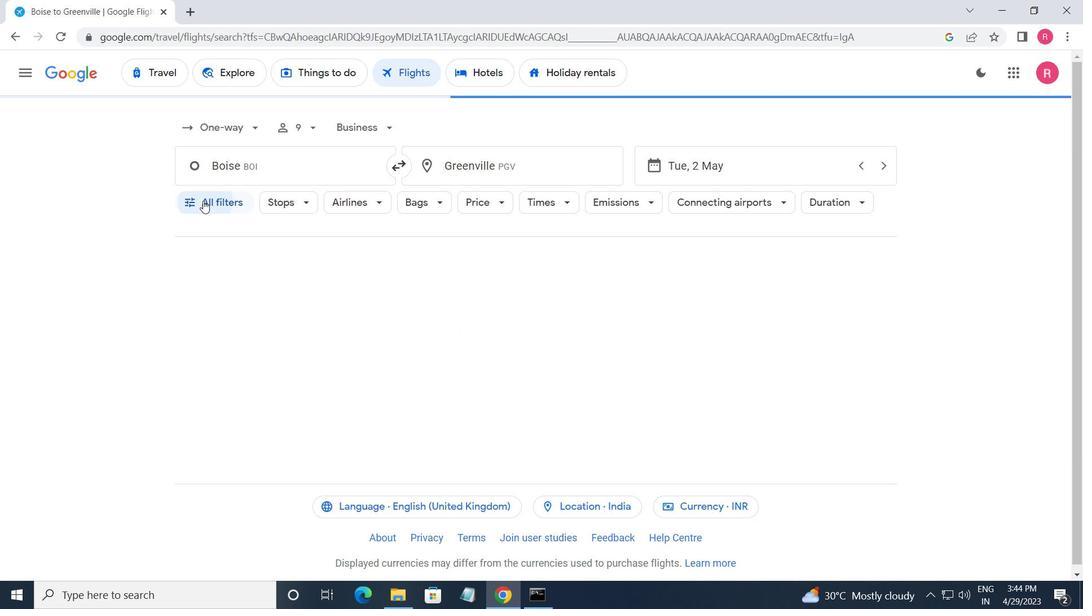 
Action: Mouse moved to (277, 369)
Screenshot: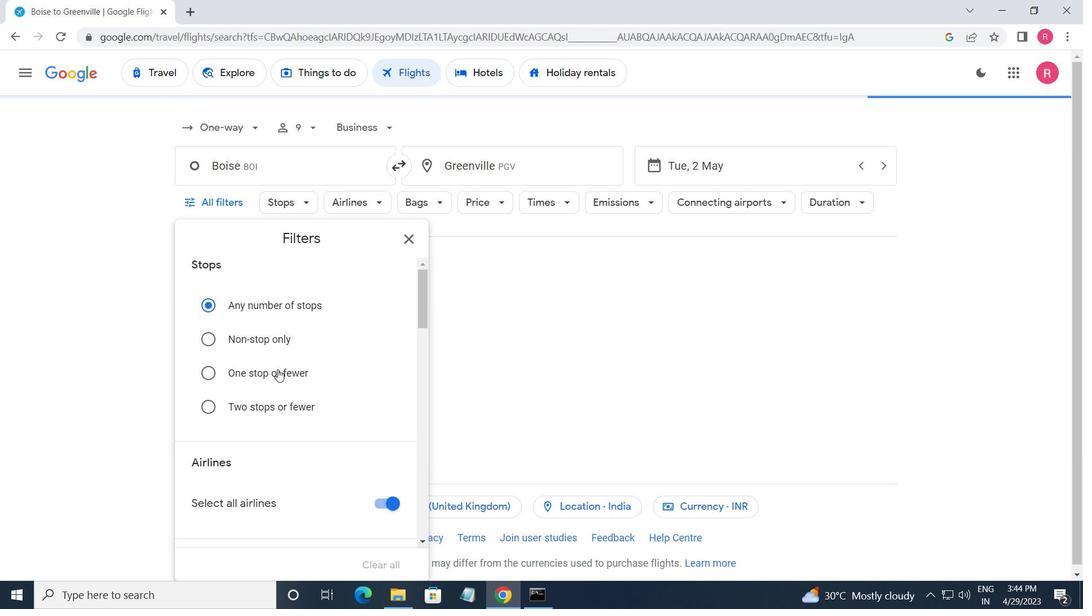 
Action: Mouse scrolled (277, 368) with delta (0, 0)
Screenshot: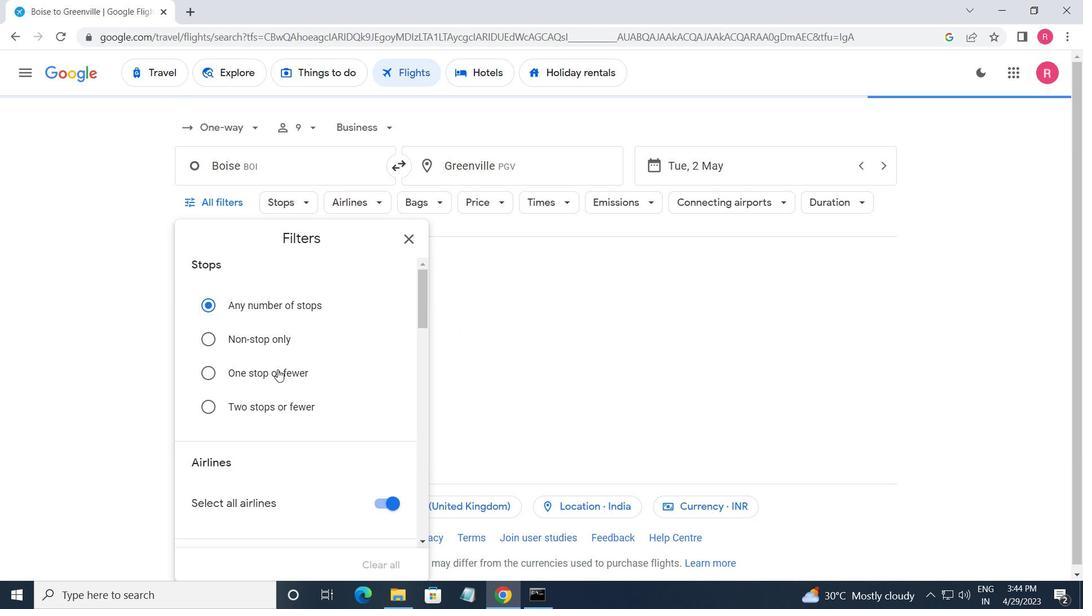 
Action: Mouse moved to (278, 369)
Screenshot: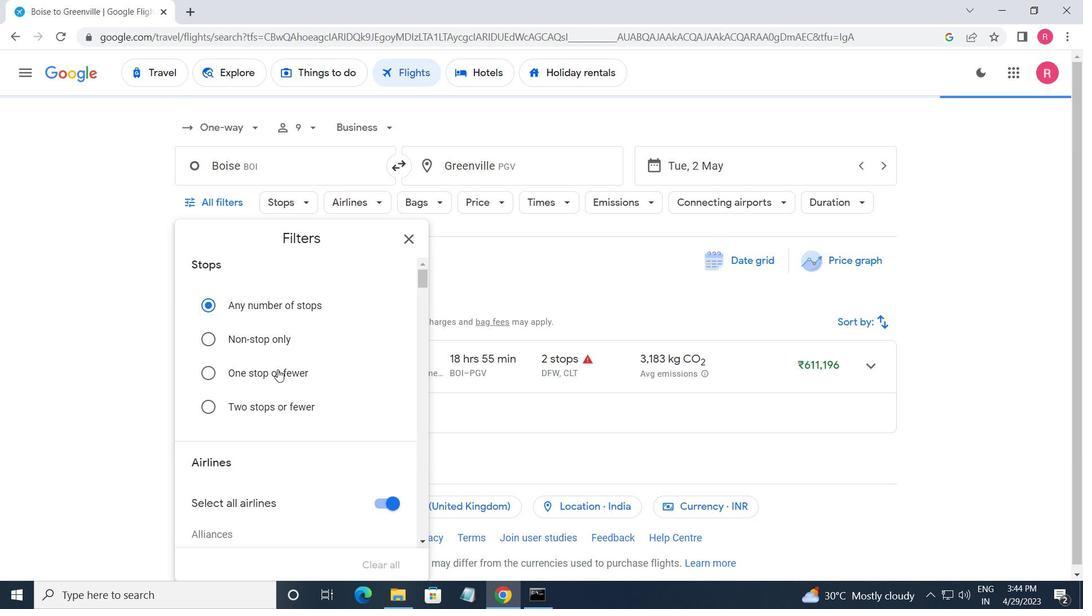 
Action: Mouse scrolled (278, 369) with delta (0, 0)
Screenshot: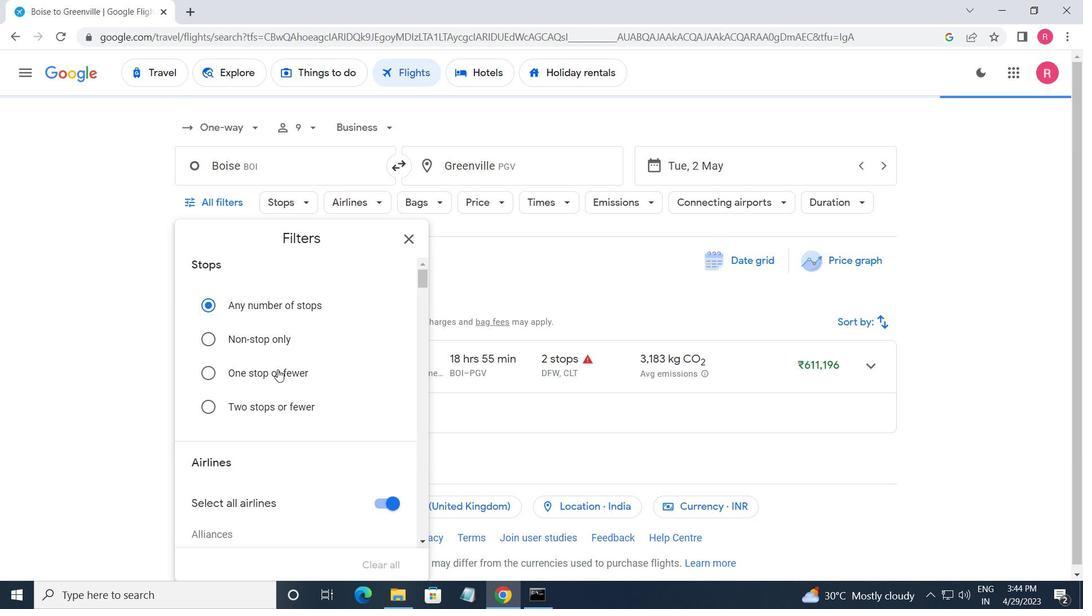 
Action: Mouse scrolled (278, 369) with delta (0, 0)
Screenshot: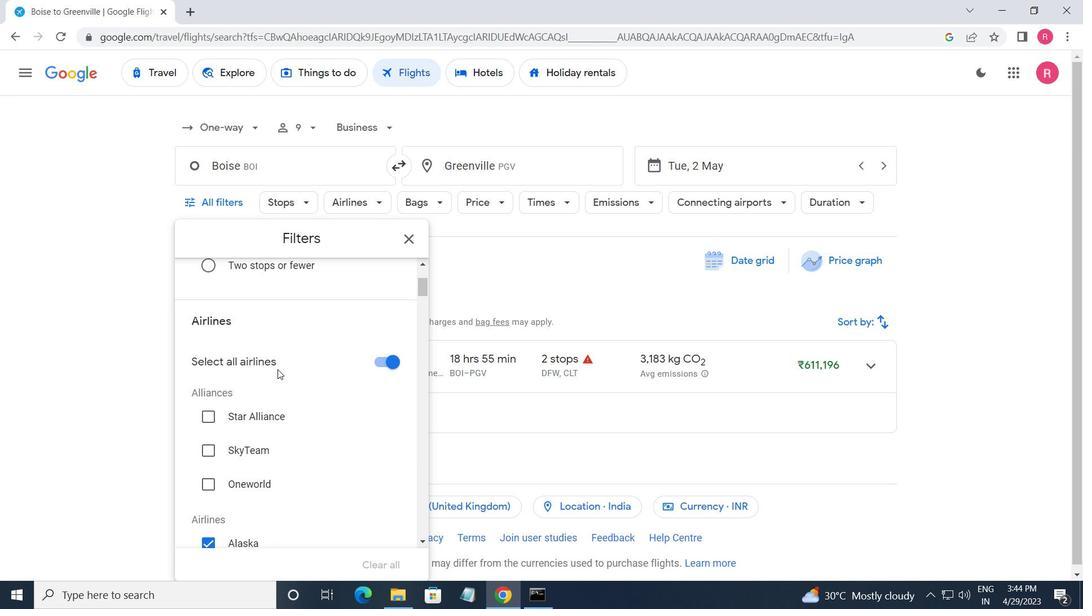 
Action: Mouse scrolled (278, 369) with delta (0, 0)
Screenshot: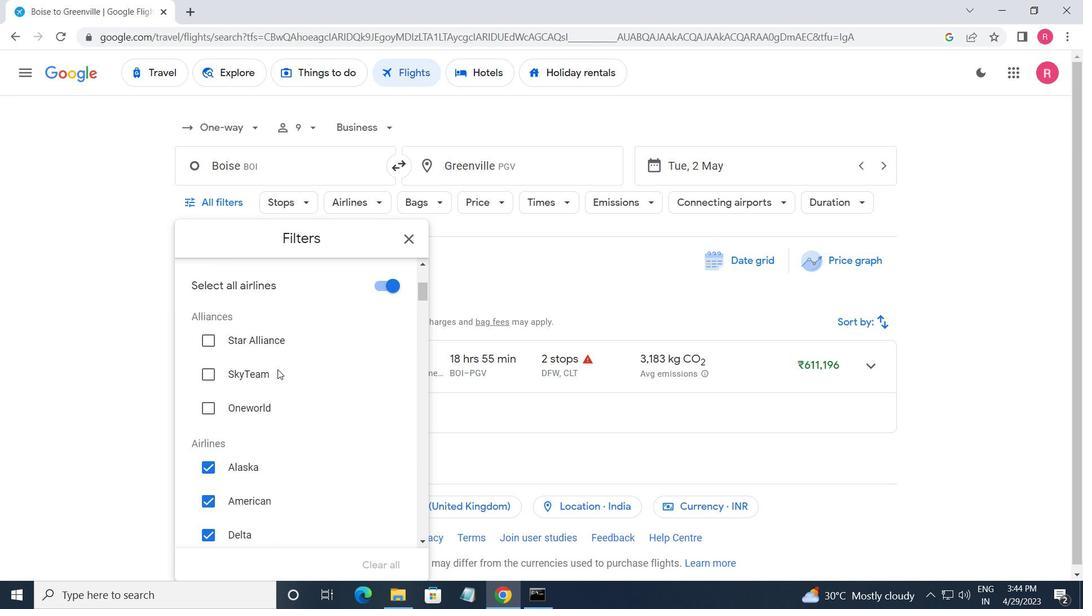 
Action: Mouse moved to (369, 408)
Screenshot: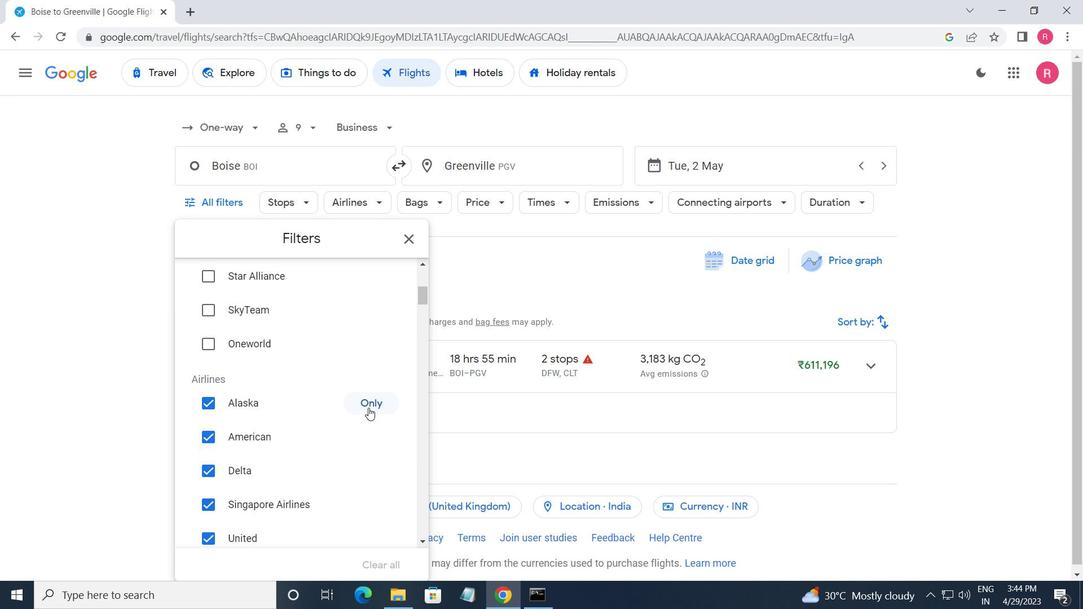
Action: Mouse pressed left at (369, 408)
Screenshot: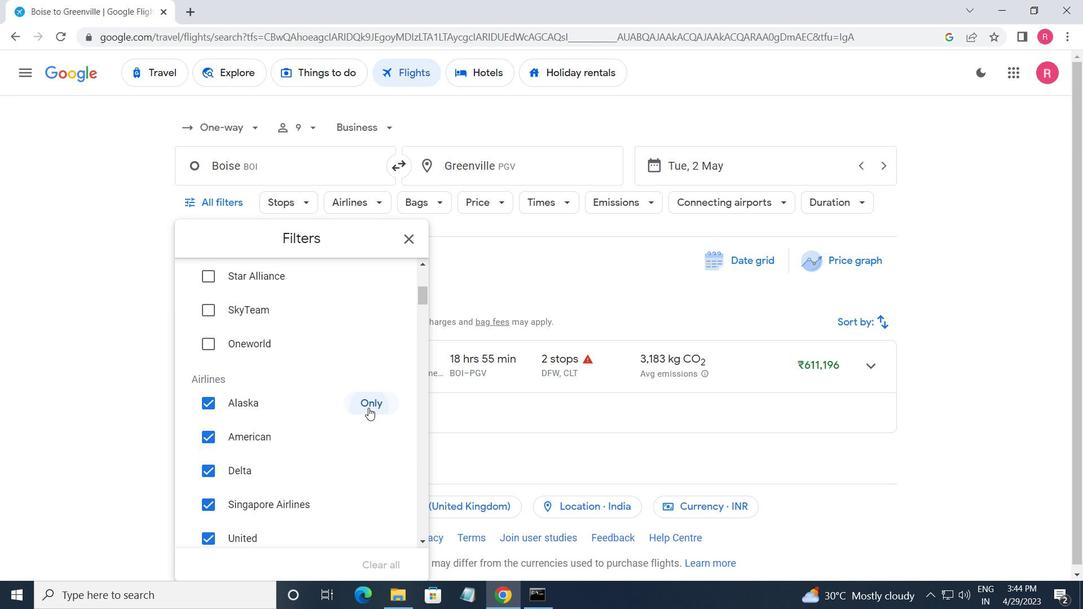 
Action: Mouse moved to (369, 407)
Screenshot: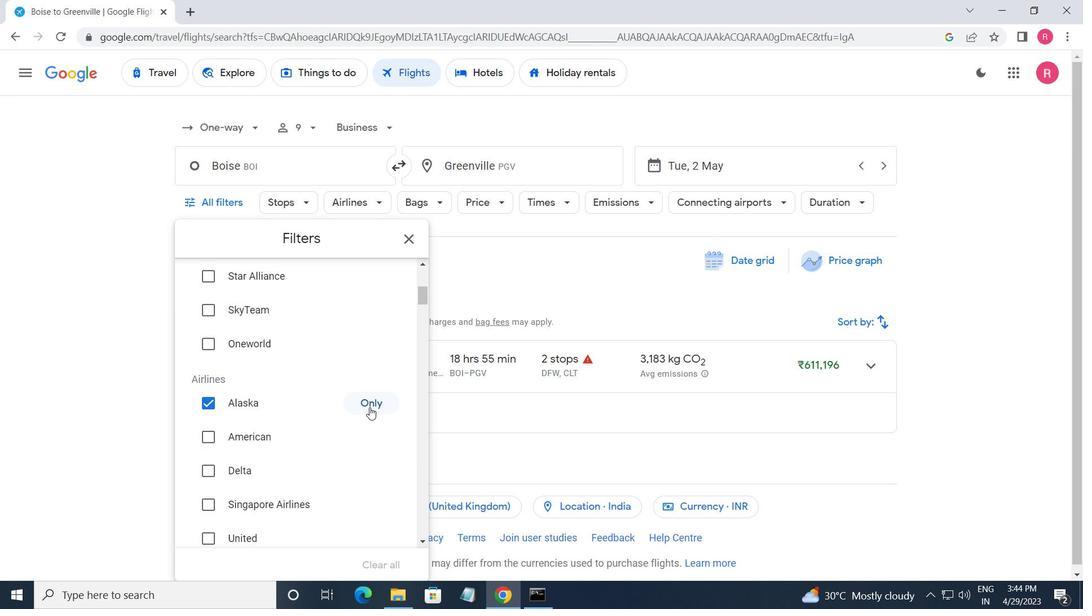 
Action: Mouse scrolled (369, 407) with delta (0, 0)
Screenshot: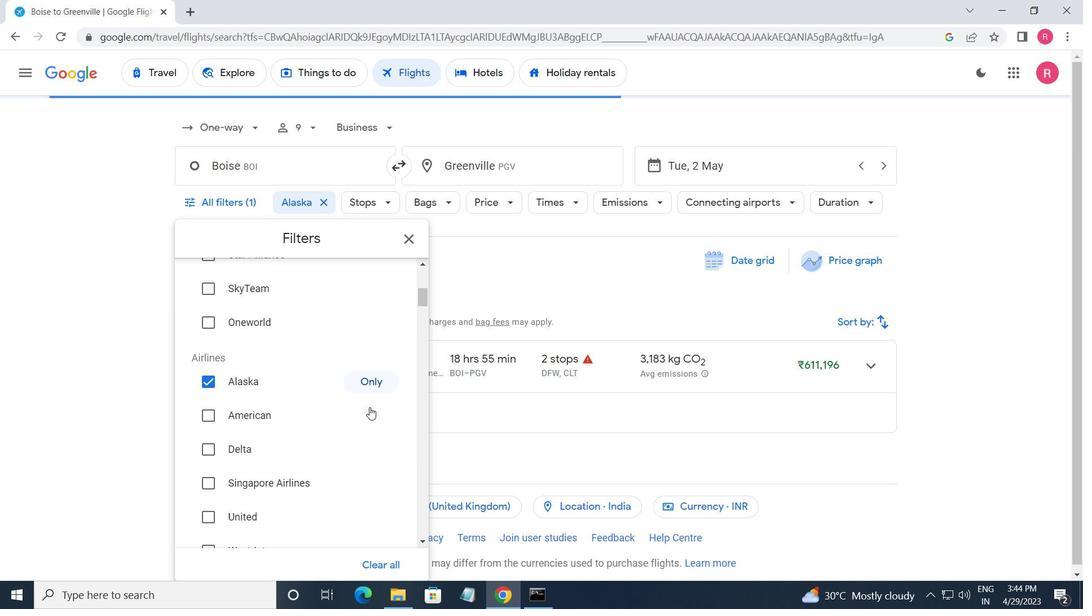 
Action: Mouse scrolled (369, 407) with delta (0, 0)
Screenshot: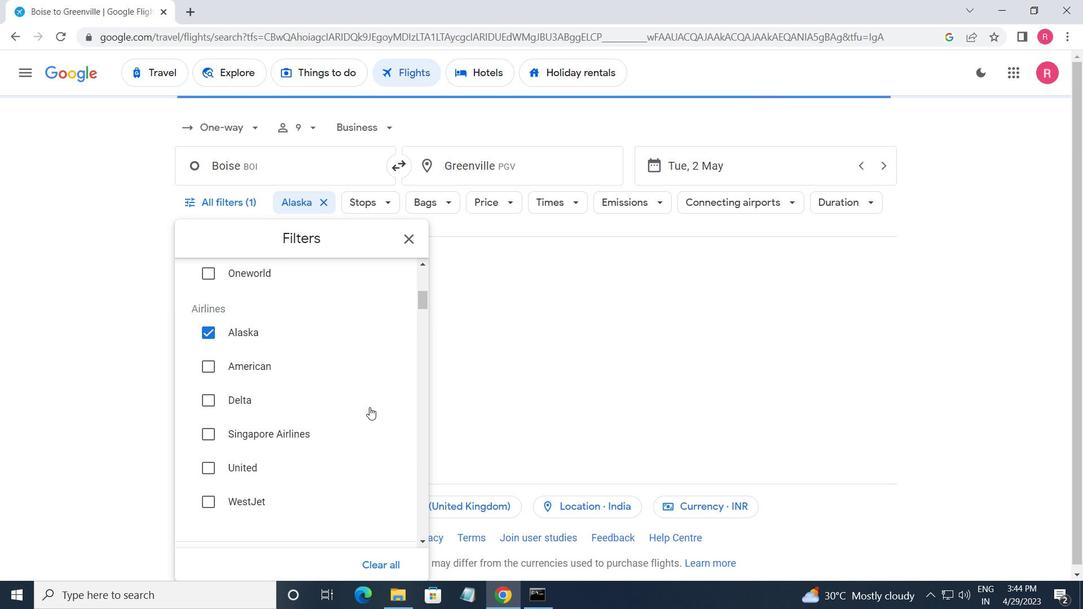 
Action: Mouse scrolled (369, 407) with delta (0, 0)
Screenshot: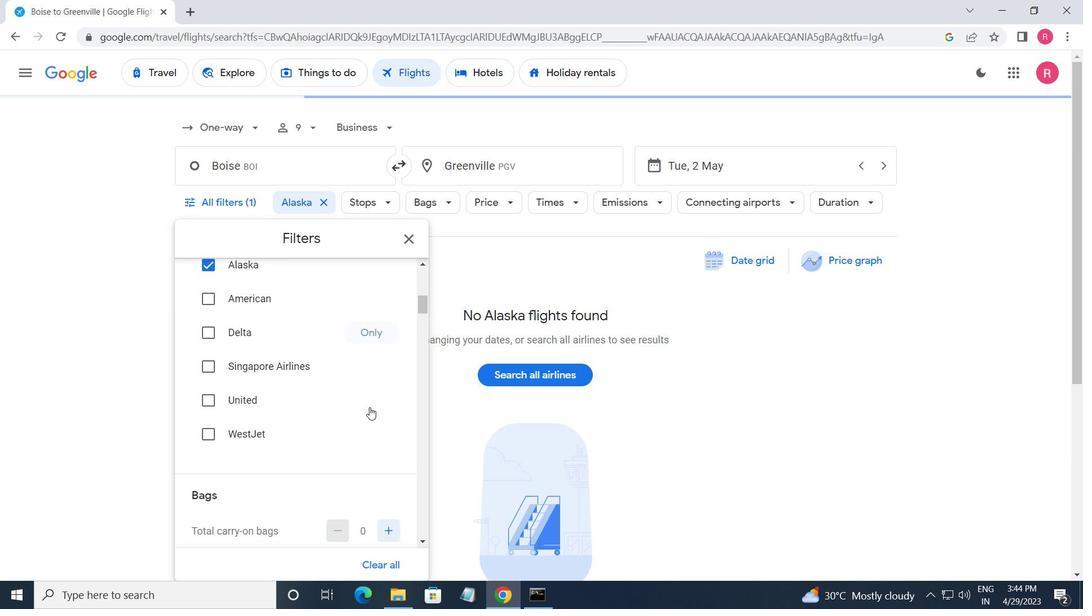 
Action: Mouse moved to (351, 464)
Screenshot: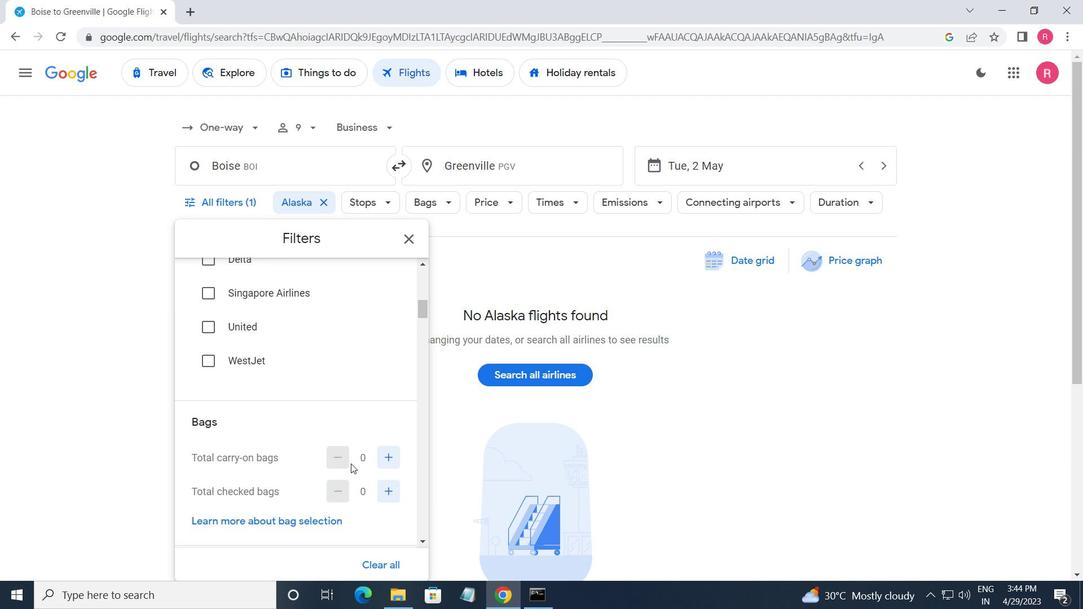 
Action: Mouse scrolled (351, 463) with delta (0, 0)
Screenshot: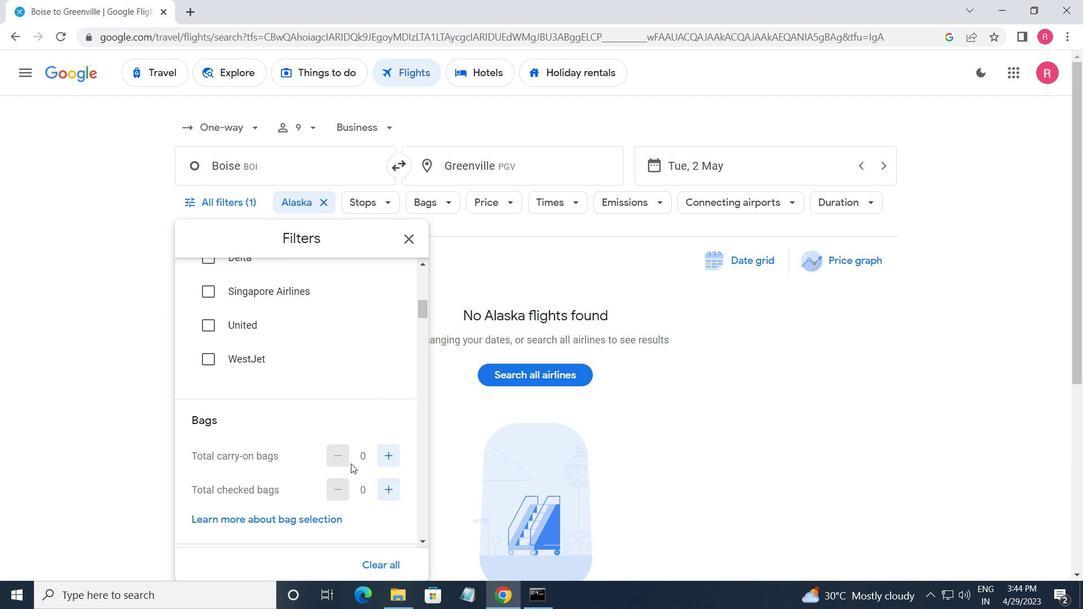 
Action: Mouse moved to (383, 423)
Screenshot: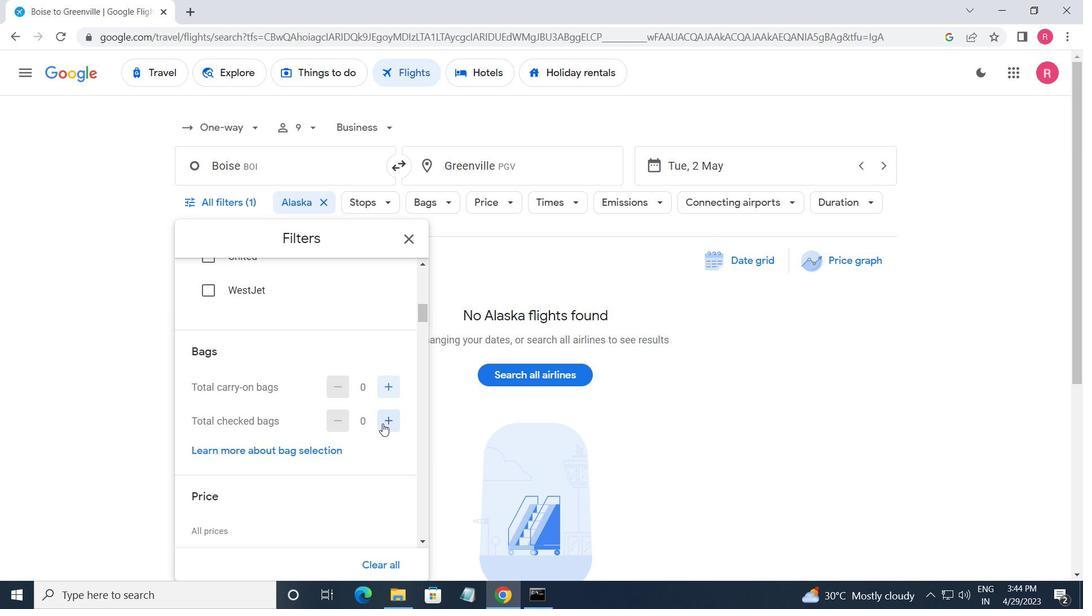 
Action: Mouse pressed left at (383, 423)
Screenshot: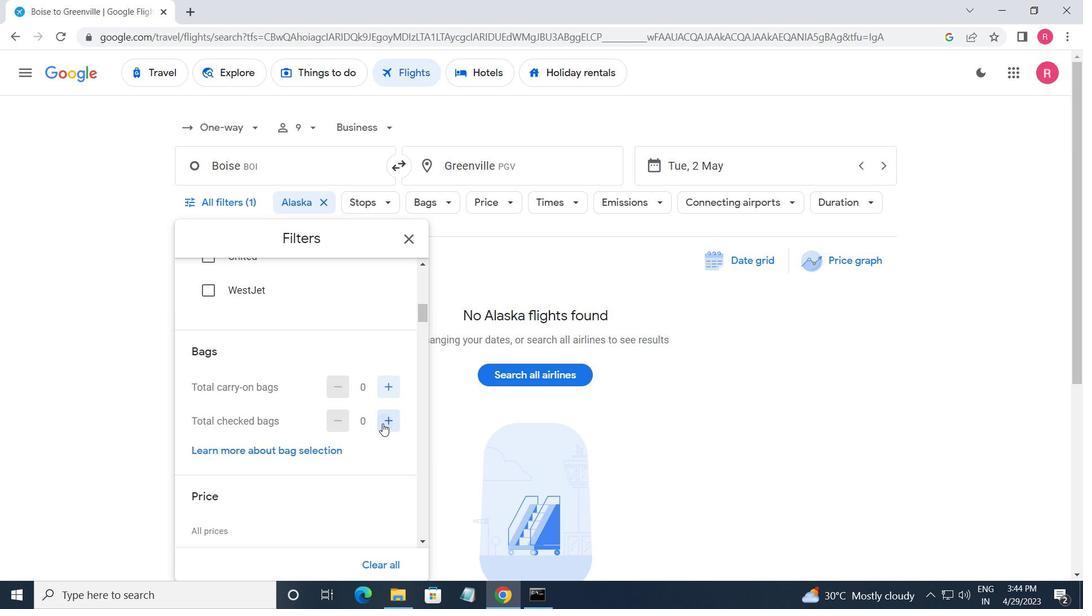 
Action: Mouse pressed left at (383, 423)
Screenshot: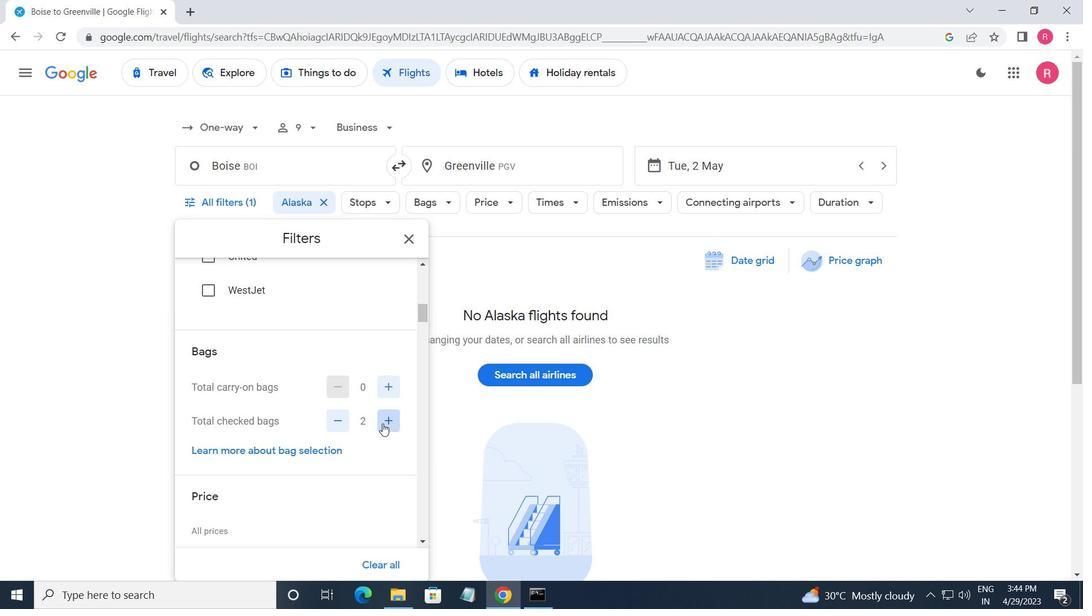 
Action: Mouse pressed left at (383, 423)
Screenshot: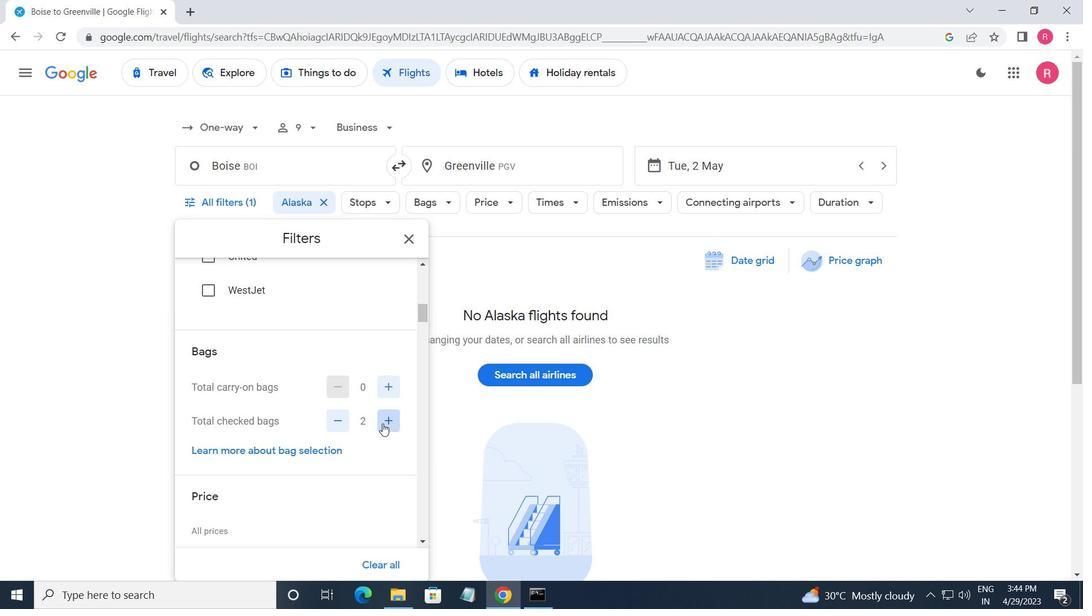 
Action: Mouse moved to (383, 423)
Screenshot: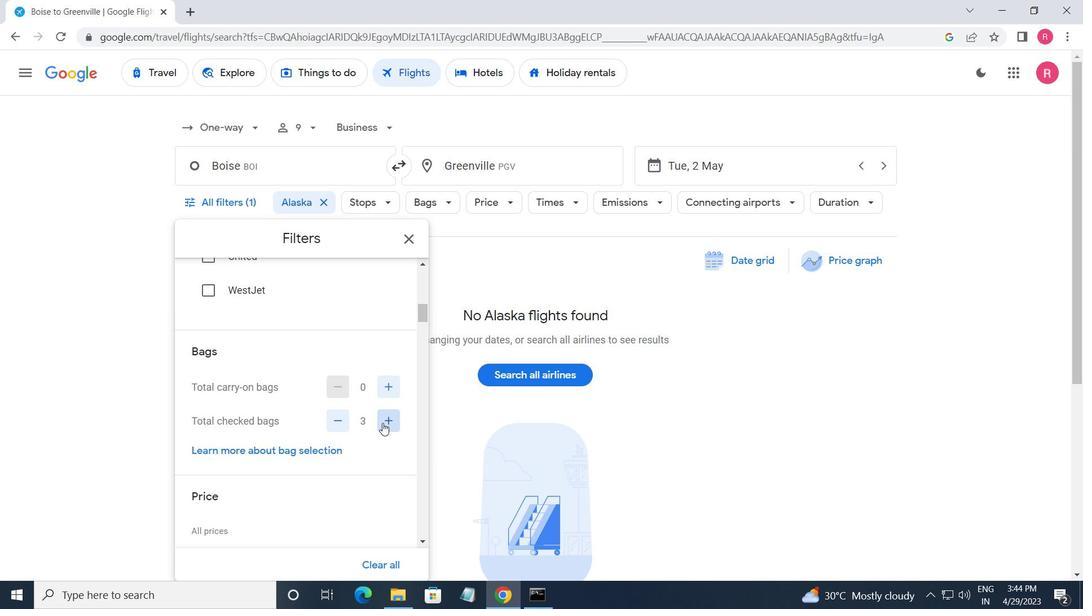 
Action: Mouse pressed left at (383, 423)
Screenshot: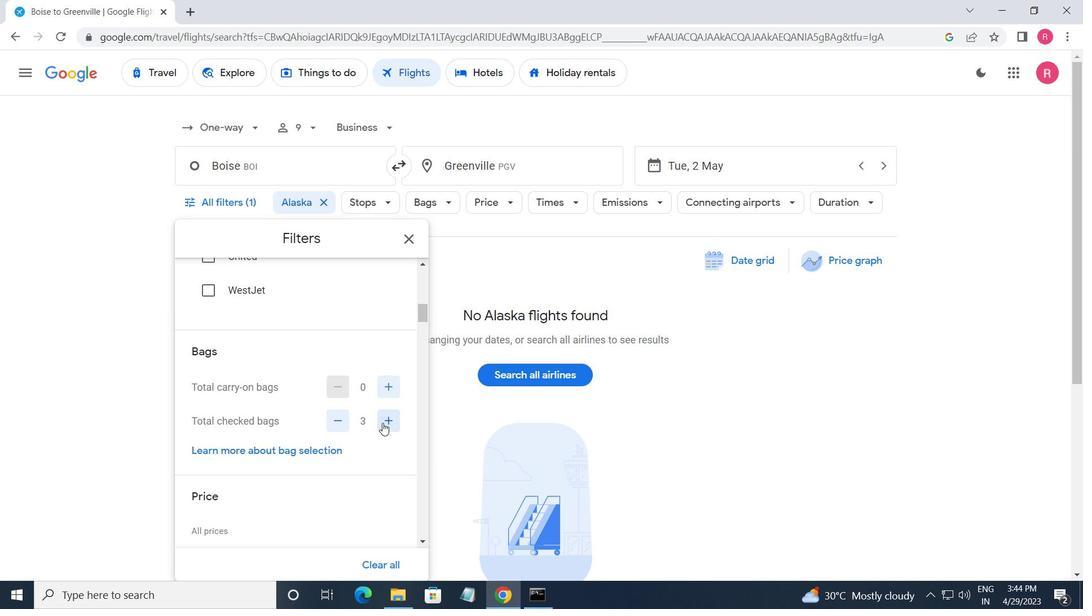 
Action: Mouse pressed left at (383, 423)
Screenshot: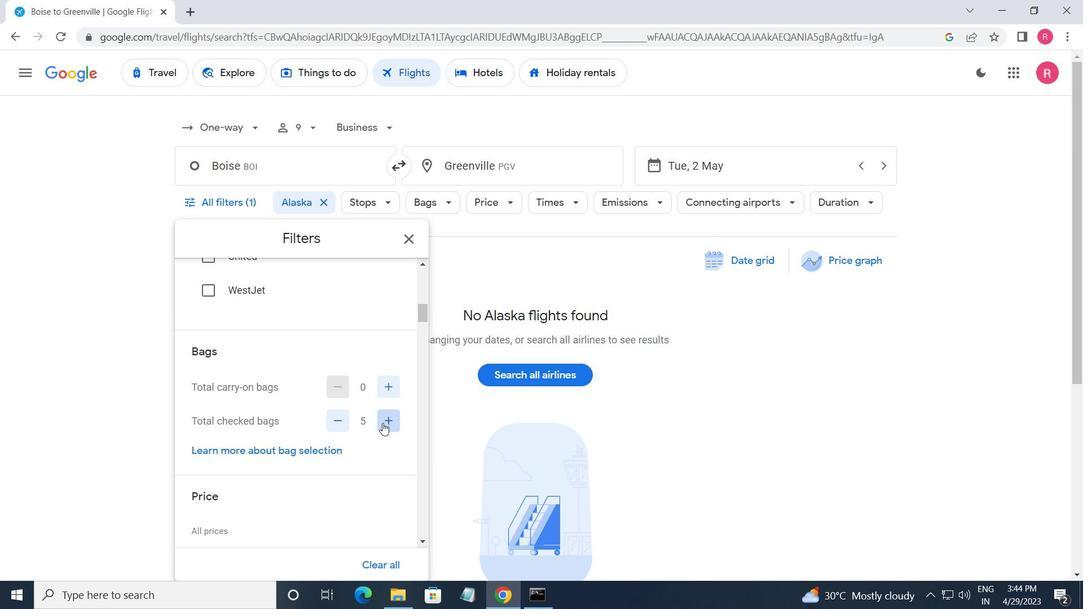 
Action: Mouse pressed left at (383, 423)
Screenshot: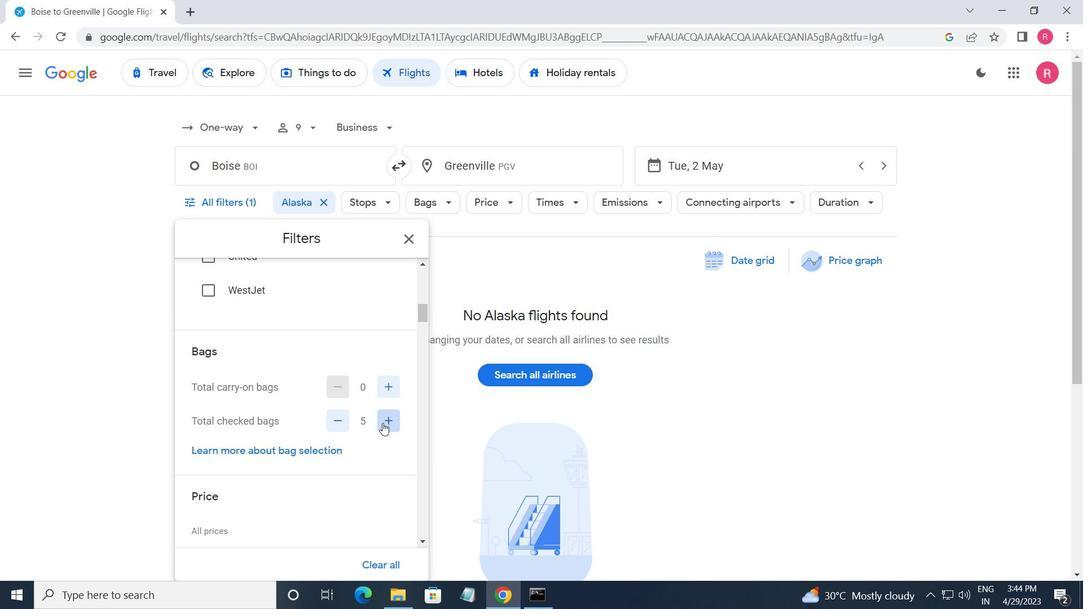 
Action: Mouse pressed left at (383, 423)
Screenshot: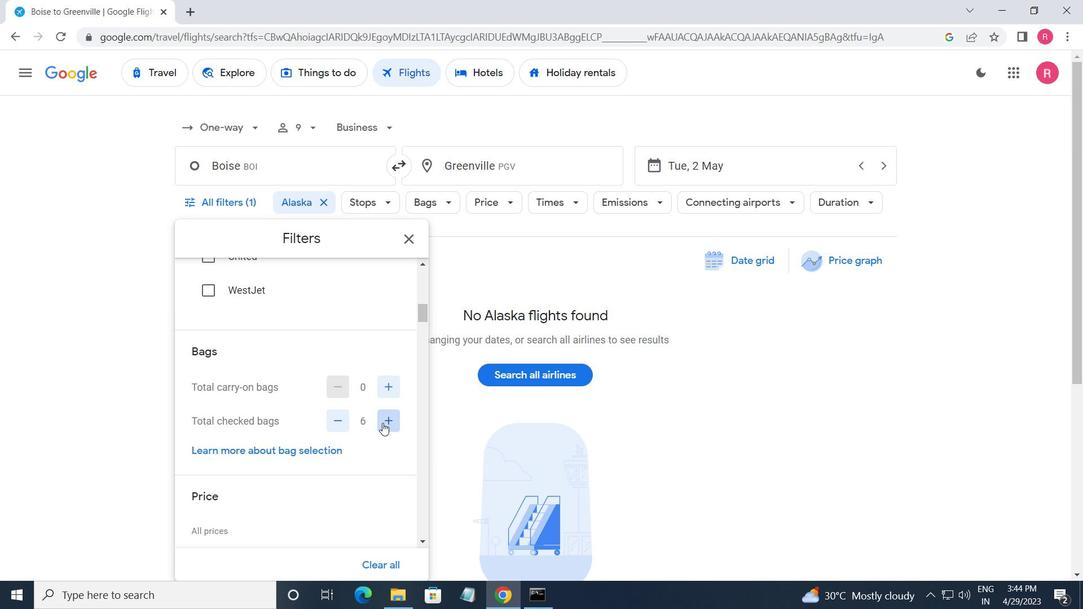 
Action: Mouse moved to (382, 422)
Screenshot: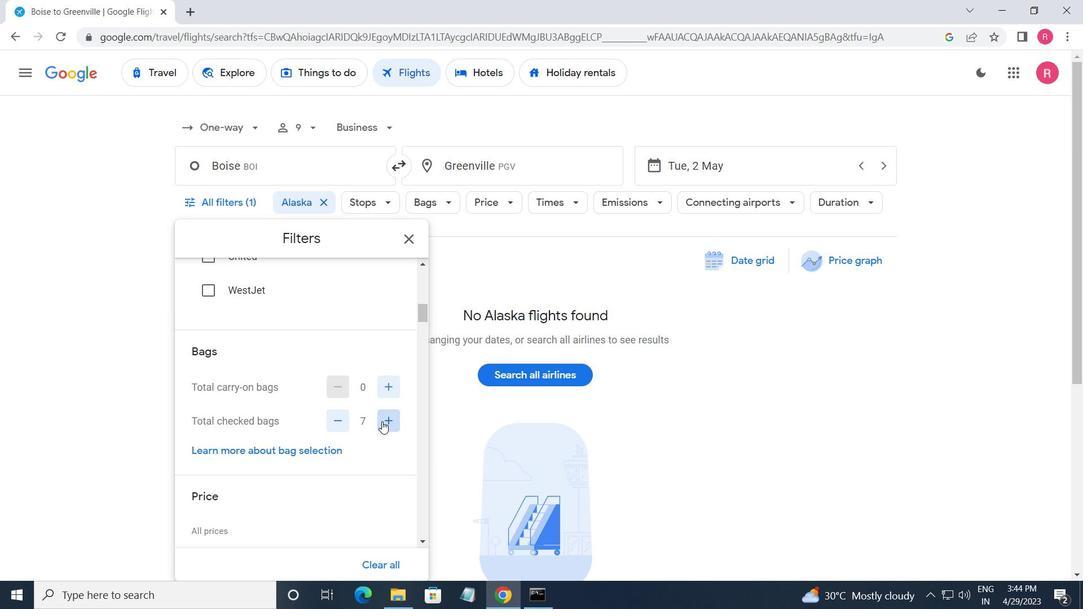 
Action: Mouse pressed left at (382, 422)
Screenshot: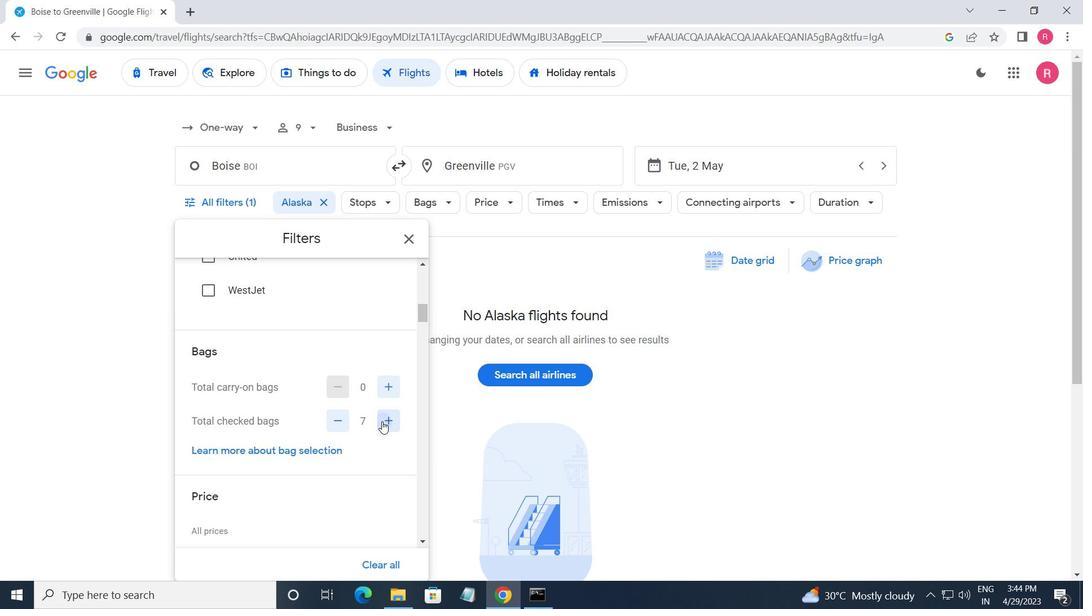 
Action: Mouse pressed left at (382, 422)
Screenshot: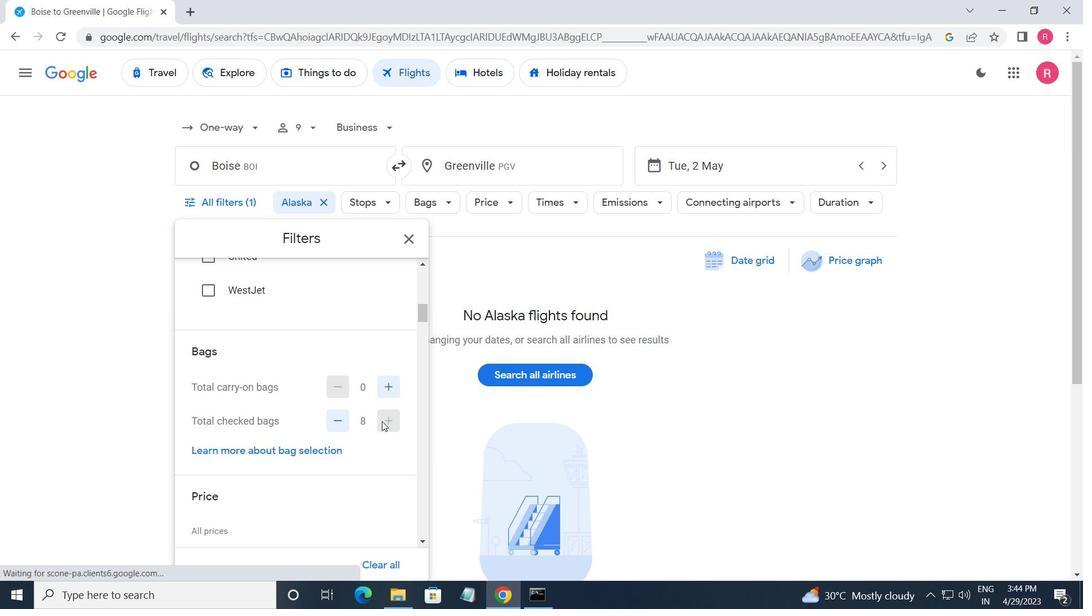 
Action: Mouse moved to (377, 439)
Screenshot: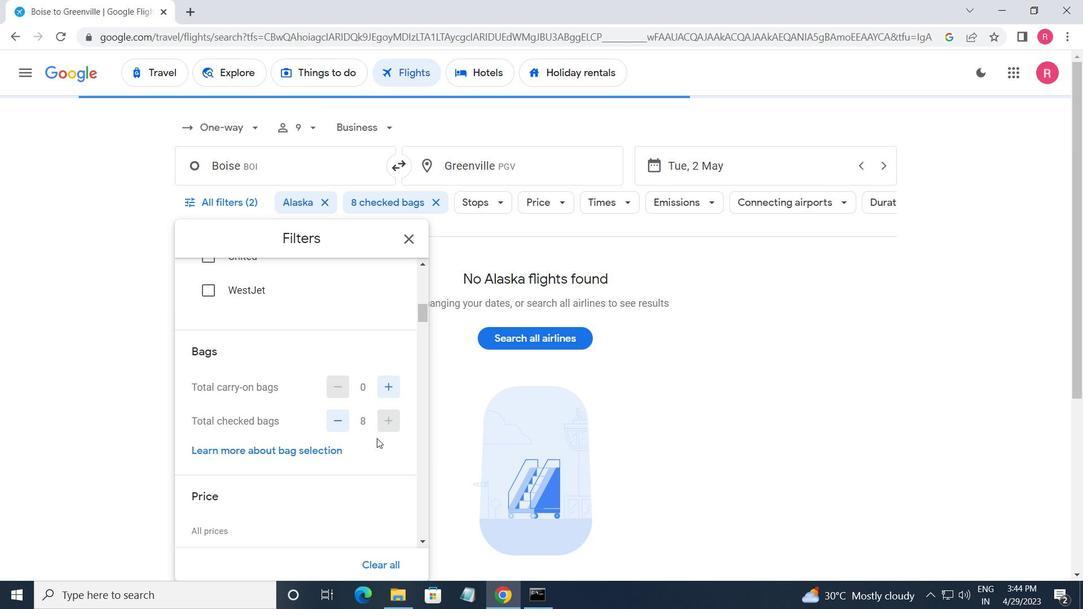 
Action: Mouse scrolled (377, 438) with delta (0, 0)
Screenshot: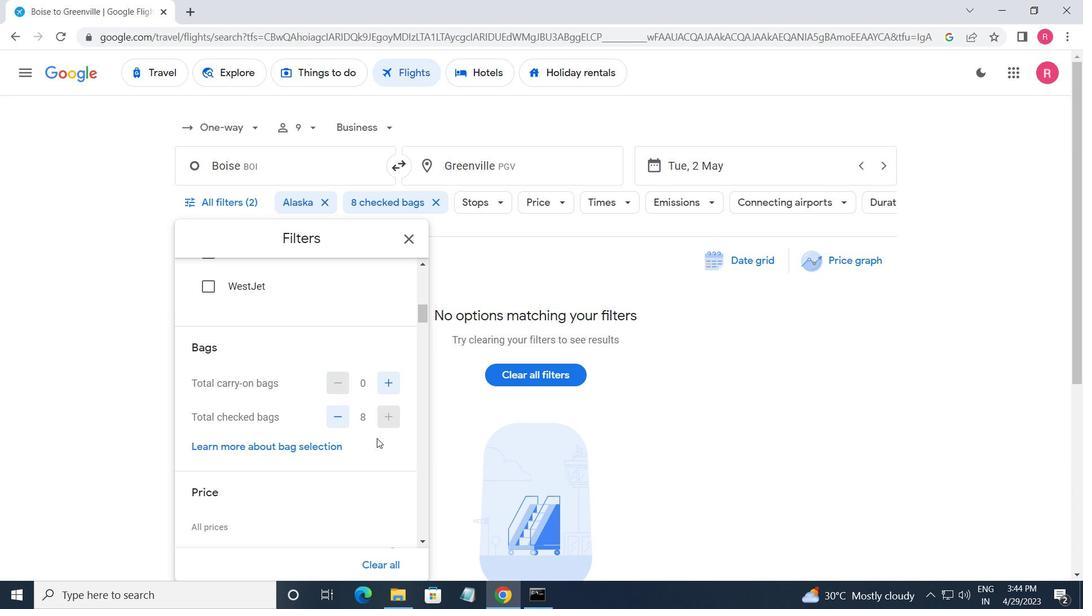 
Action: Mouse scrolled (377, 438) with delta (0, 0)
Screenshot: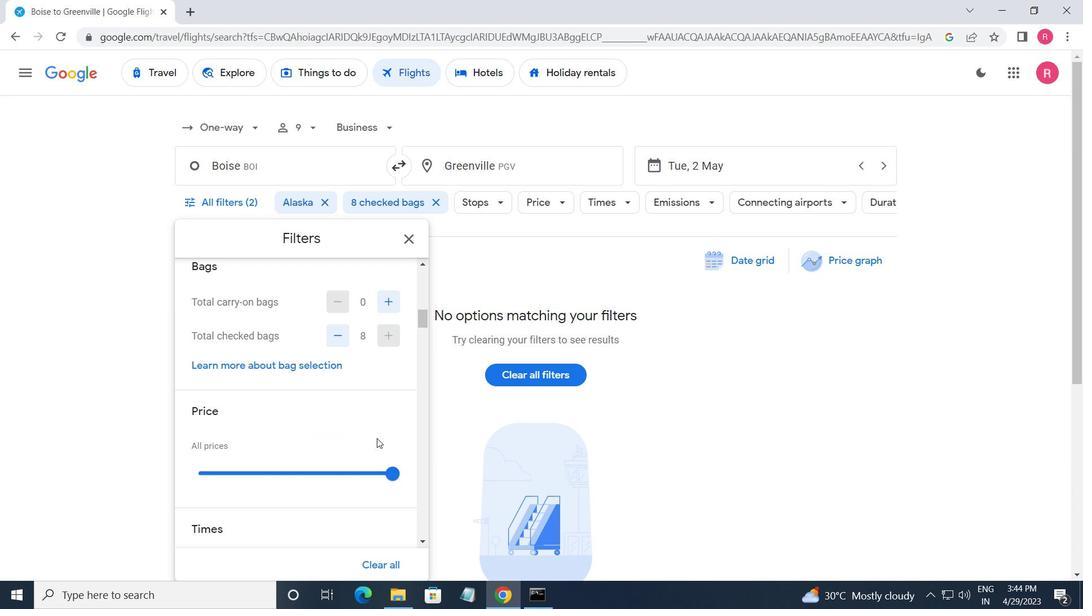 
Action: Mouse moved to (391, 422)
Screenshot: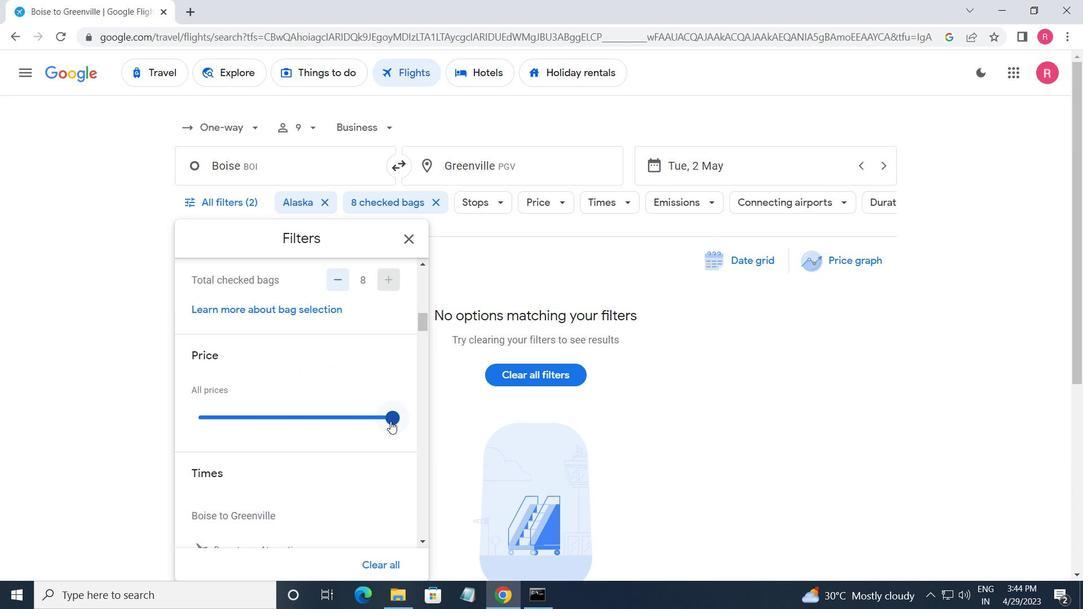 
Action: Mouse pressed left at (391, 422)
Screenshot: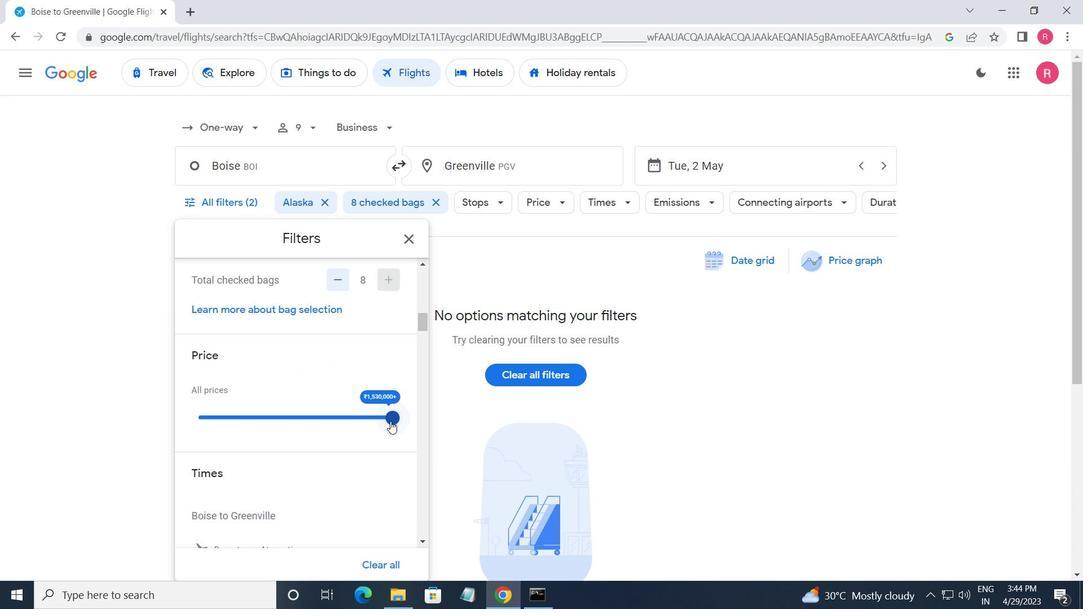 
Action: Mouse moved to (194, 424)
Screenshot: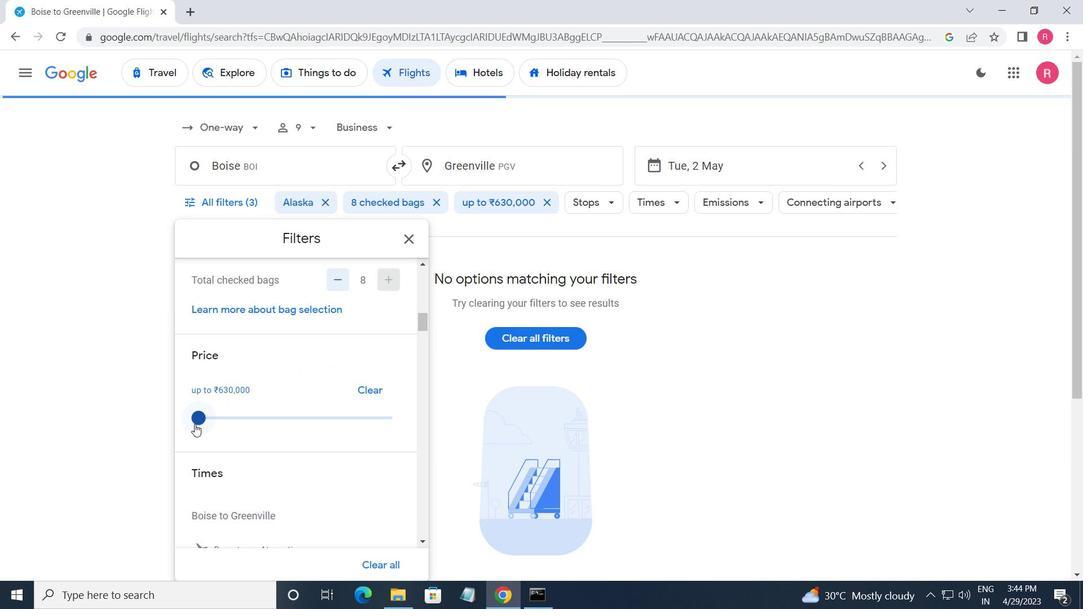
Action: Mouse scrolled (194, 424) with delta (0, 0)
Screenshot: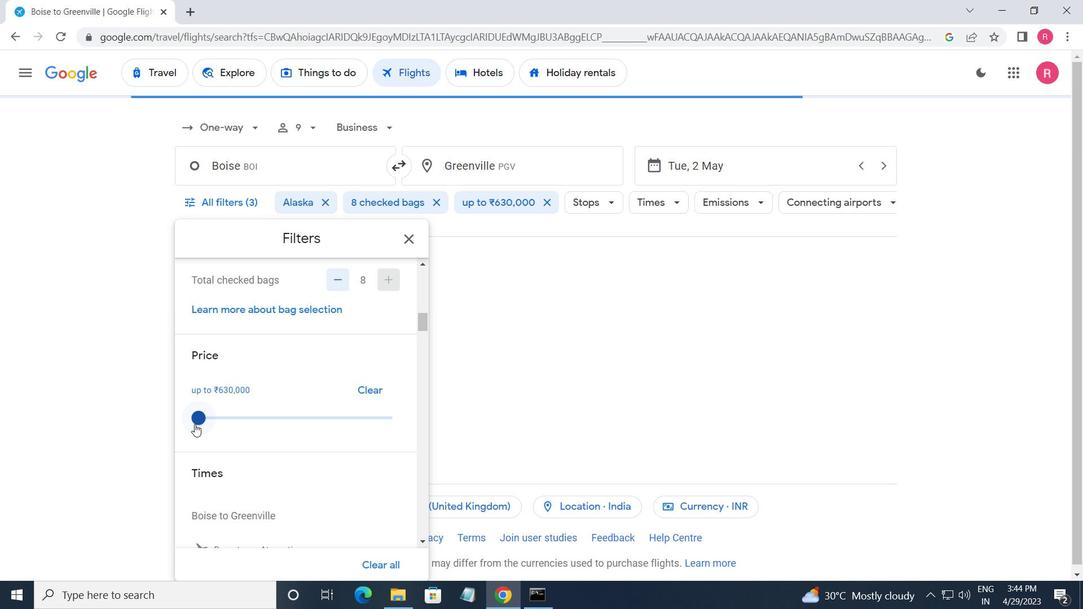 
Action: Mouse scrolled (194, 424) with delta (0, 0)
Screenshot: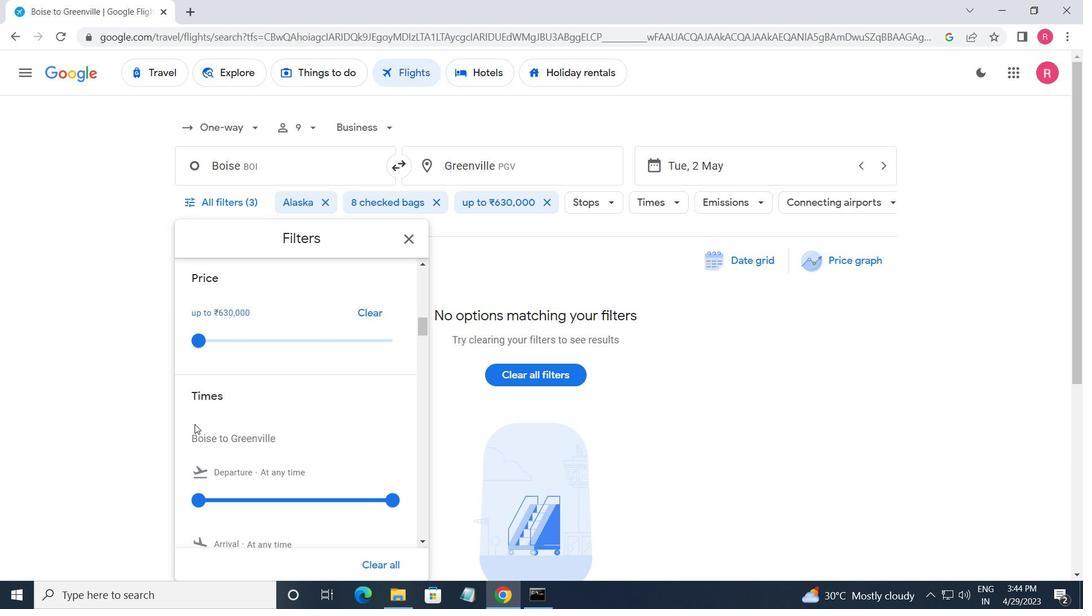 
Action: Mouse scrolled (194, 424) with delta (0, 0)
Screenshot: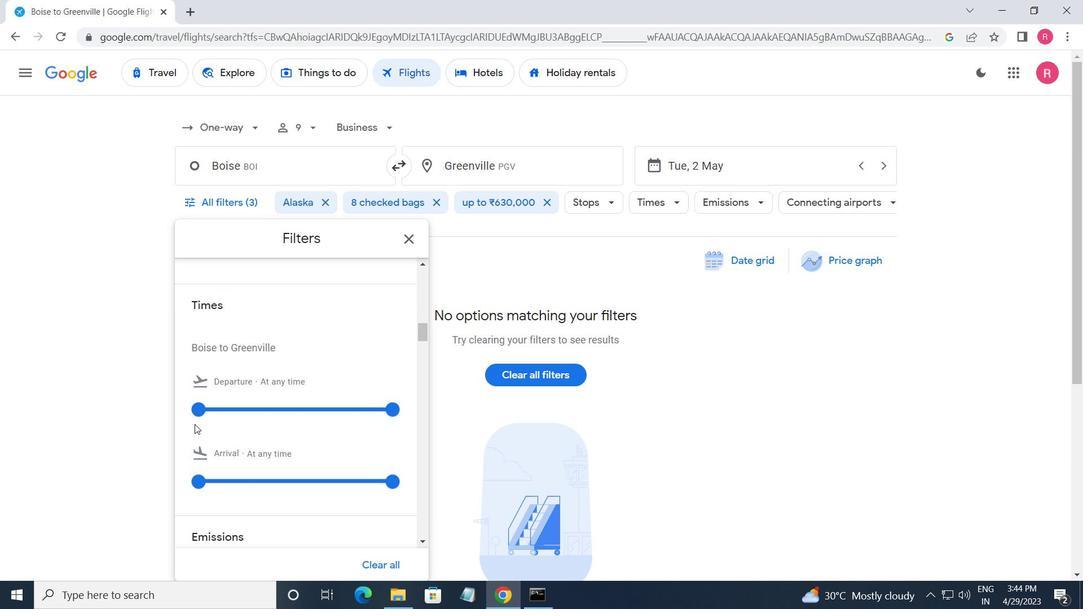 
Action: Mouse moved to (193, 365)
Screenshot: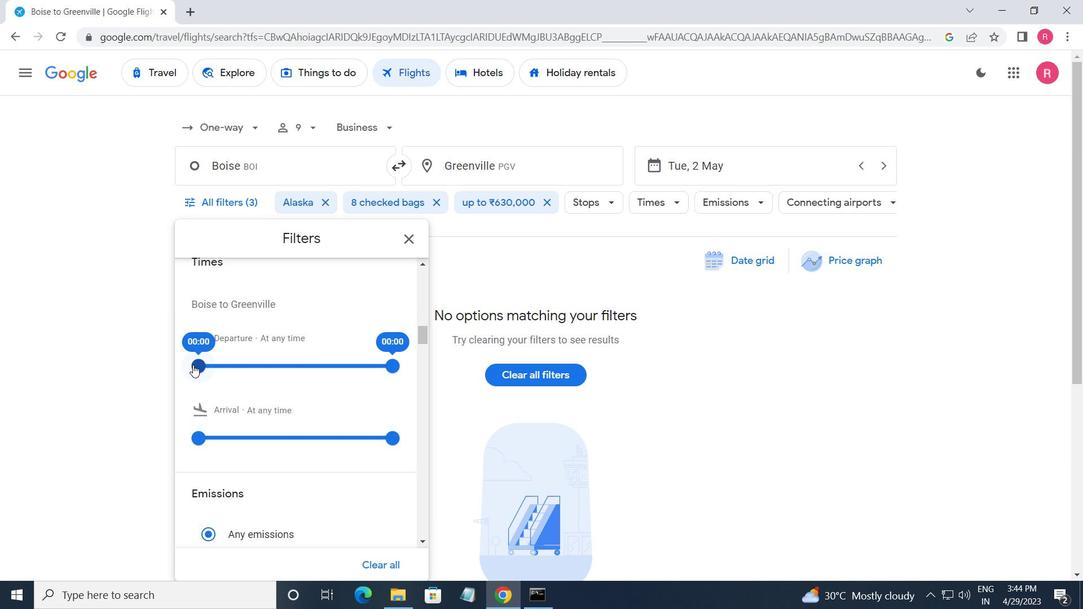 
Action: Mouse pressed left at (193, 365)
Screenshot: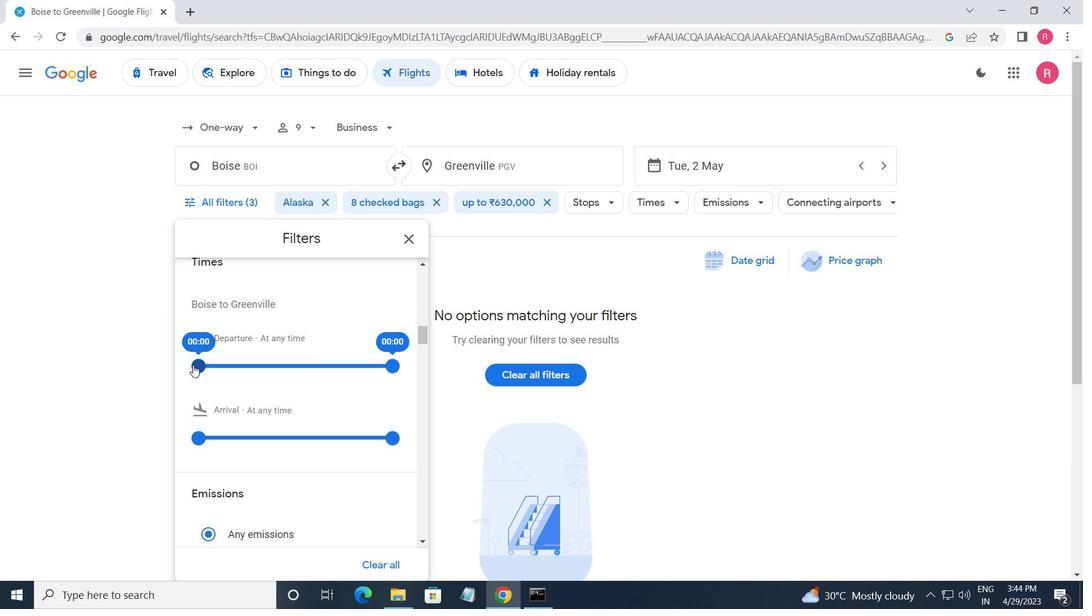 
Action: Mouse moved to (393, 370)
Screenshot: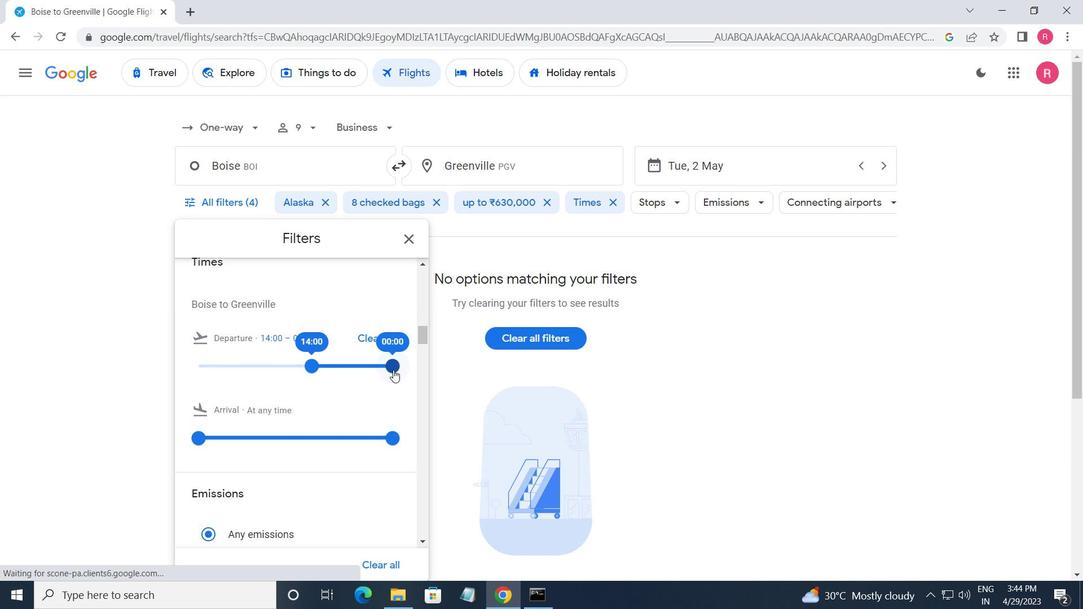 
Action: Mouse pressed left at (393, 370)
Screenshot: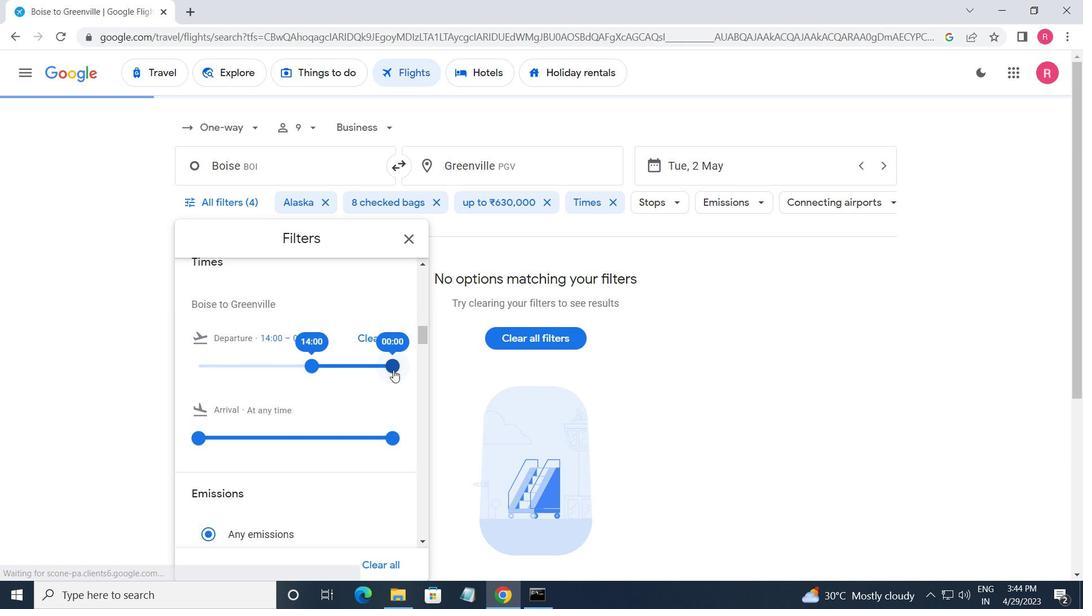 
Action: Mouse moved to (413, 238)
Screenshot: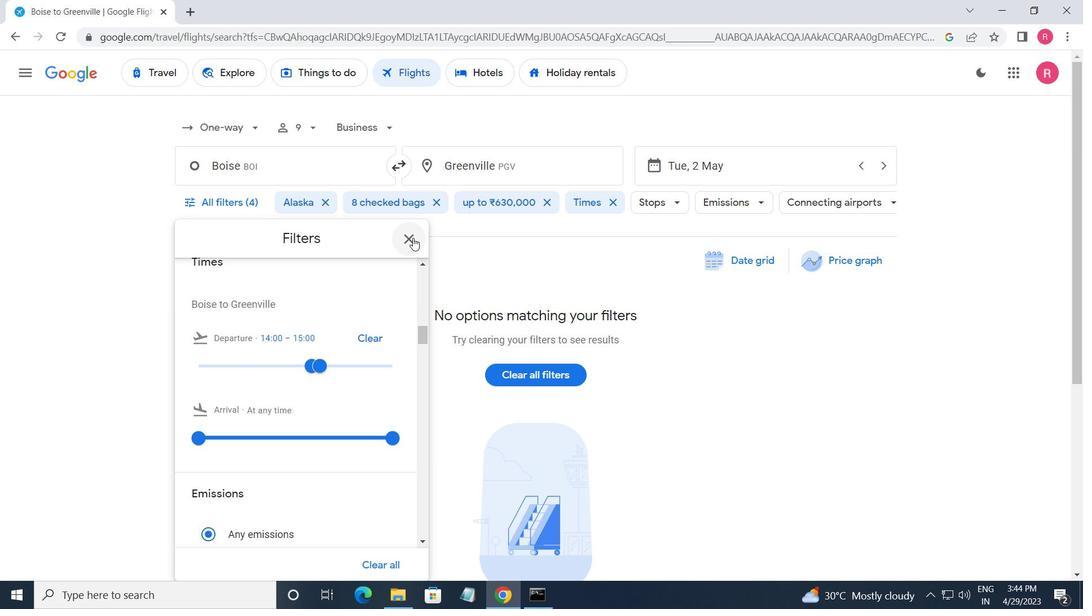 
Action: Mouse pressed left at (413, 238)
Screenshot: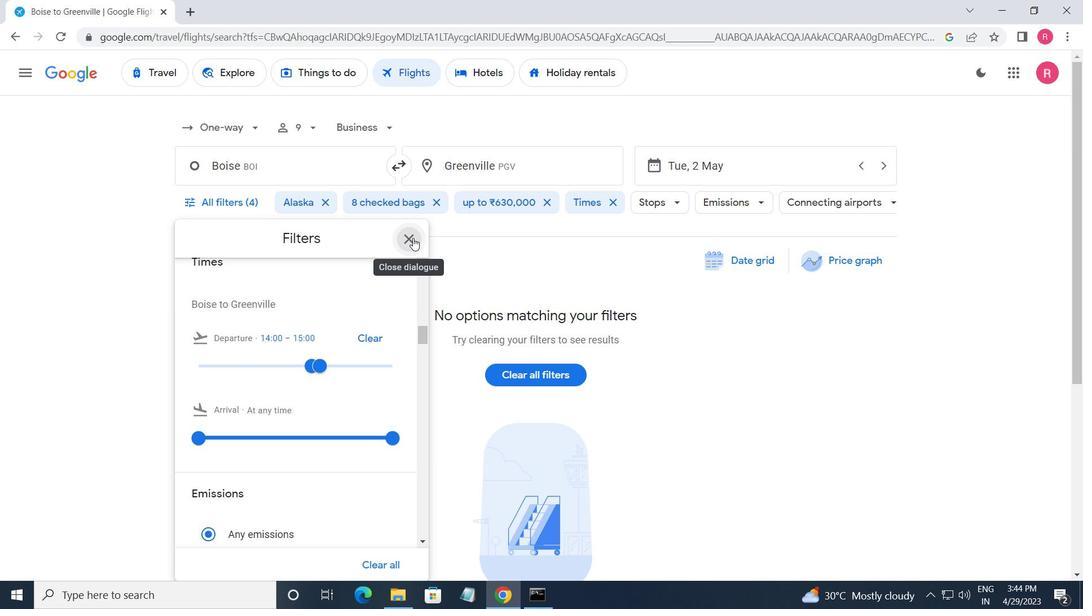 
